 Task: open an excel sheet and write heading  Expense ManagerAdd Datesin a column and its values below  '2023-05-01, 2023-05-03, 2023-05-05, 2023-05-10, 2023-05-15, 2023-05-20, 2023-05-25 & 2023-05-31'Add Categories in next column and its values below  Food, Transportation, Utilities, Food, Housing, Entertainment, Utilities & FoodAdd Descriptionsin next column and its values below  Grocery Store, Bus Fare, Internet Bill, Restaurant, Rent, Movie Tickets, Electricity Bill & Grocery StoreAdd Amountin next column and its values below  $50, $5, $60, $30, $800, $20, $70 & $40Save page Budget Analysis Sheet
Action: Mouse moved to (93, 104)
Screenshot: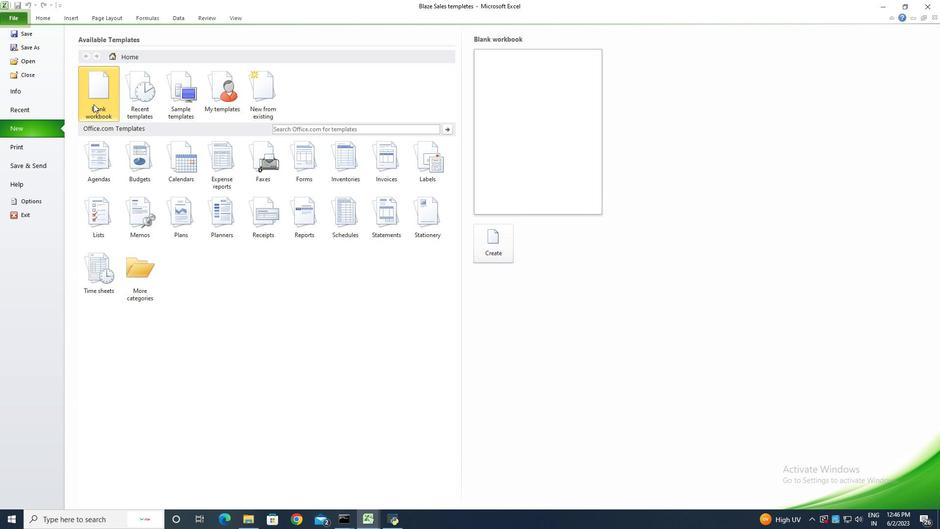 
Action: Mouse pressed left at (93, 104)
Screenshot: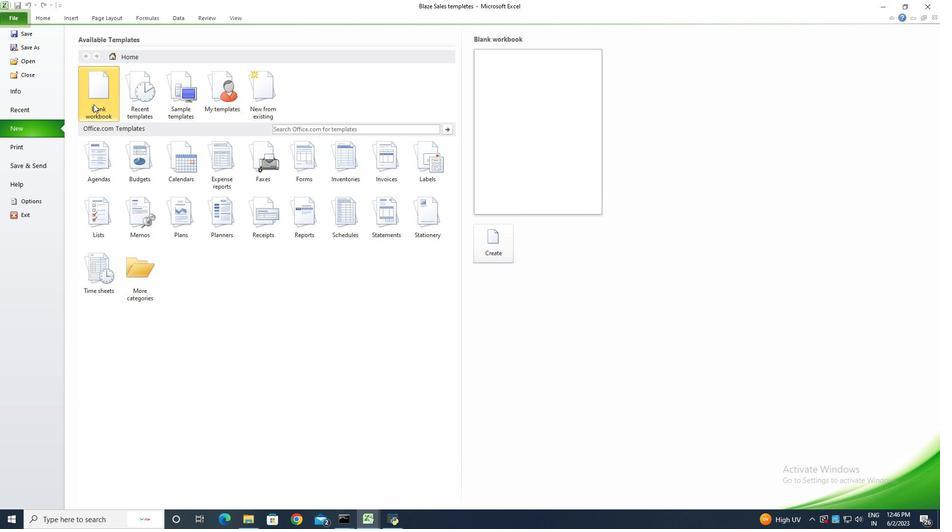 
Action: Mouse moved to (494, 250)
Screenshot: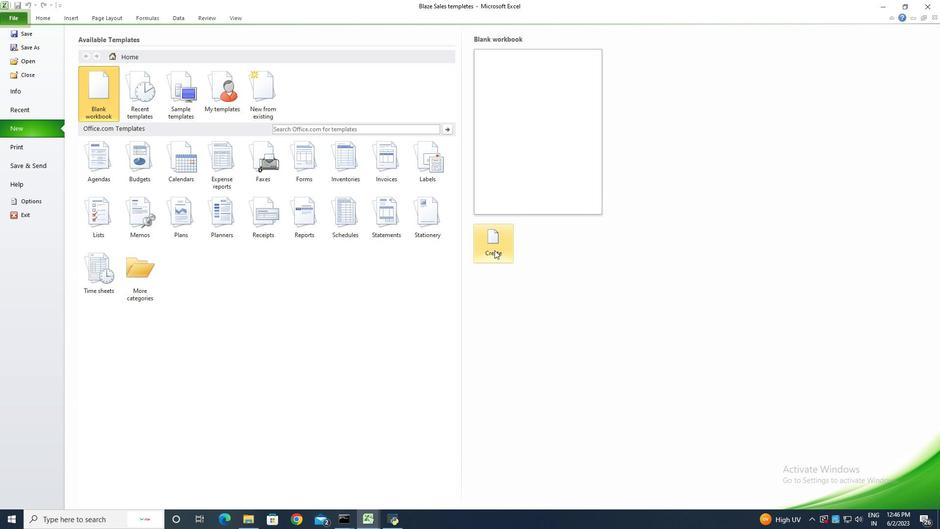 
Action: Mouse pressed left at (494, 250)
Screenshot: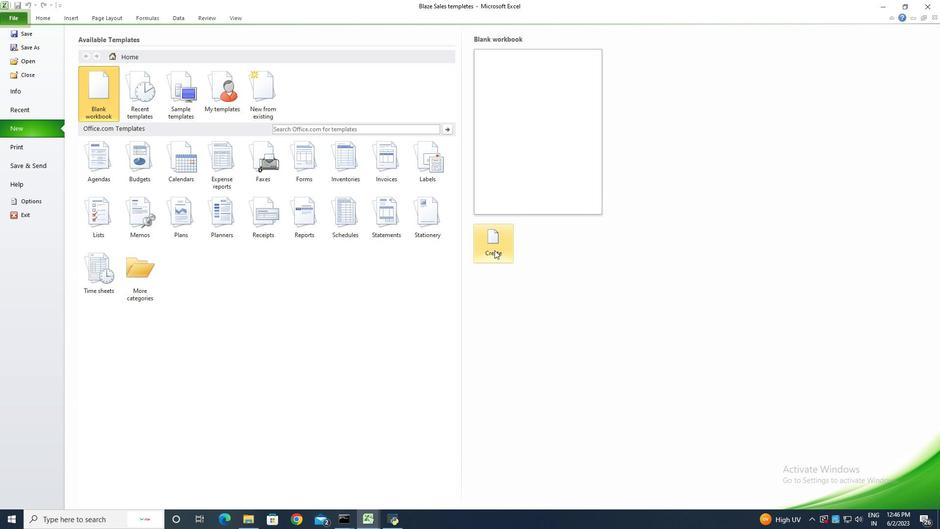 
Action: Key pressed <Key.shift><Key.shift><Key.shift><Key.shift><Key.shift><Key.shift><Key.shift><Key.shift><Key.shift><Key.shift><Key.shift><Key.shift><Key.shift><Key.shift><Key.shift><Key.shift><Key.shift><Key.shift><Key.shift><Key.shift><Key.shift><Key.shift><Key.shift><Key.shift><Key.shift>Expense<Key.space><Key.shift><Key.shift><Key.shift>Manga<Key.backspace><Key.backspace>ager<Key.enter><Key.shift>Date<Key.enter>2023-05-01<Key.enter>2023-05-03<Key.enter>2023-05-05<Key.enter>2023-05-10<Key.enter>2023-05-15<Key.enter>2023-05-20<Key.enter>2023-05-25<Key.enter>2023-05-31<Key.enter>
Screenshot: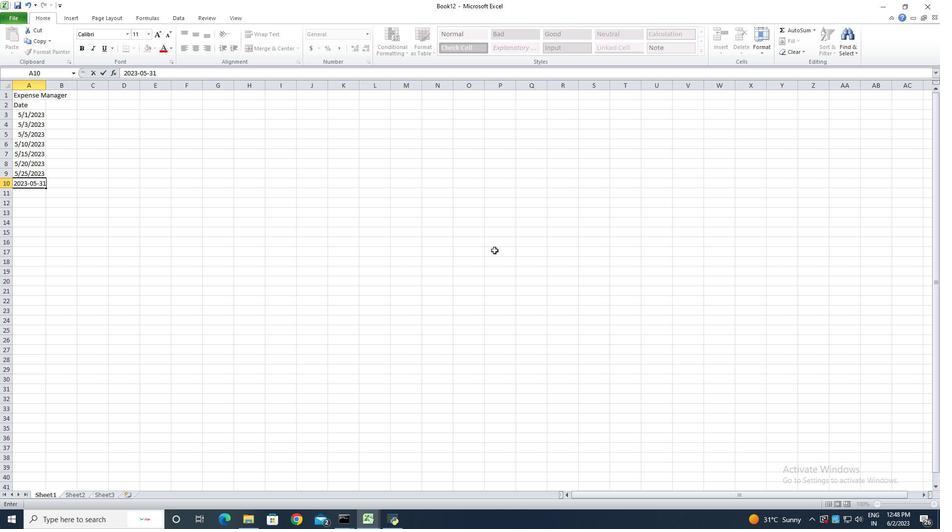 
Action: Mouse moved to (24, 115)
Screenshot: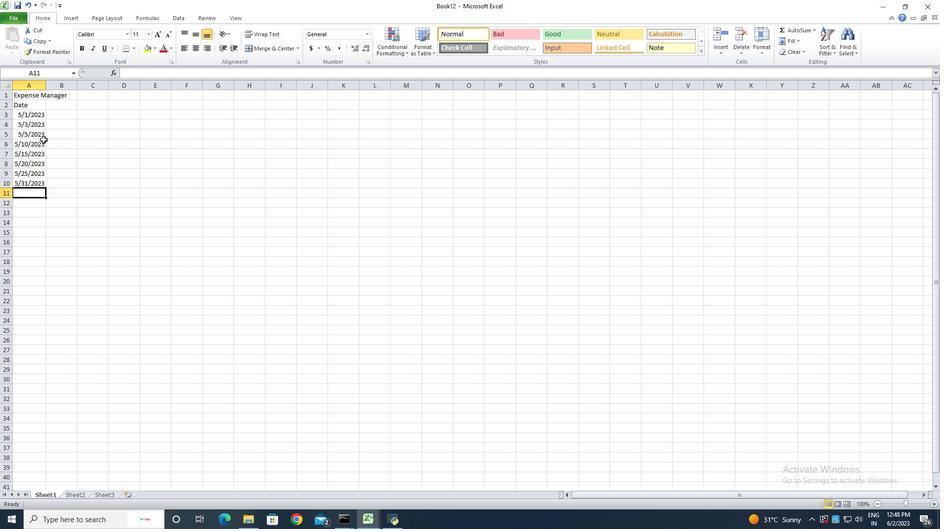 
Action: Mouse pressed left at (24, 115)
Screenshot: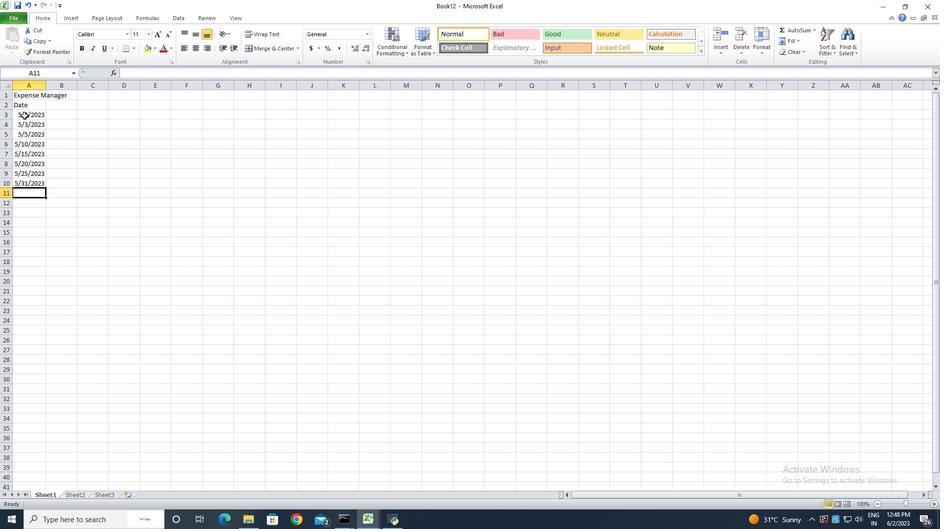 
Action: Mouse moved to (28, 115)
Screenshot: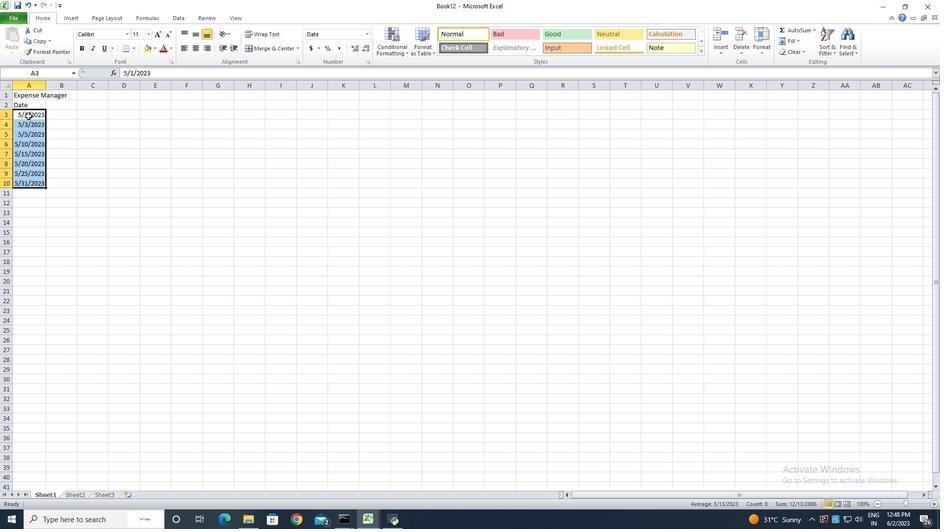 
Action: Mouse pressed right at (28, 115)
Screenshot: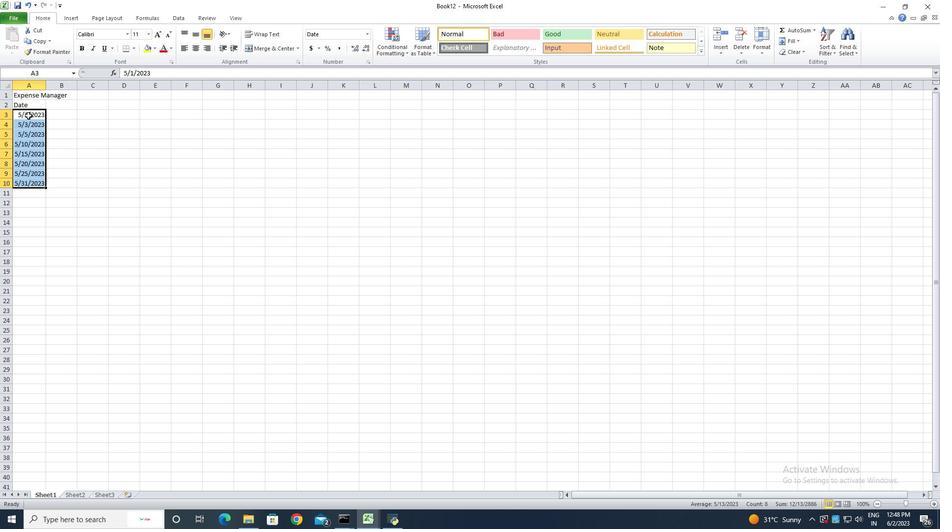 
Action: Mouse moved to (68, 249)
Screenshot: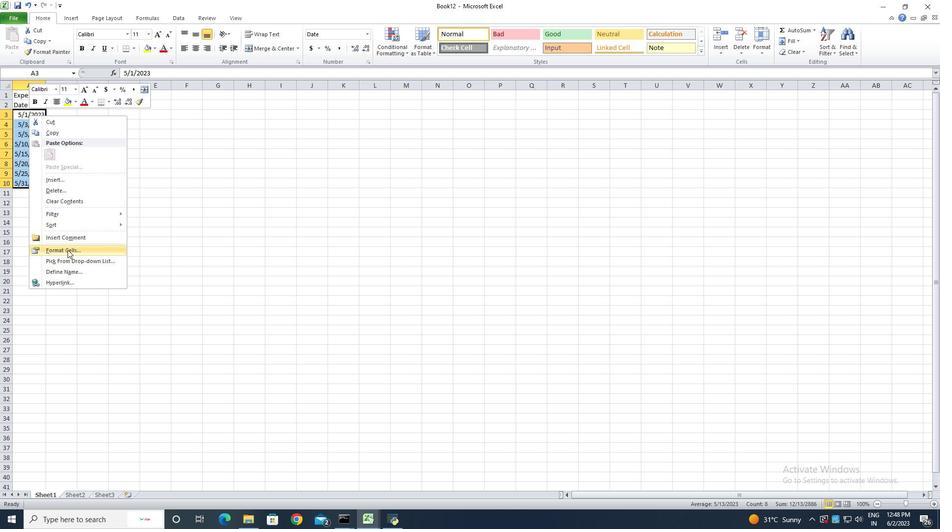 
Action: Mouse pressed left at (68, 249)
Screenshot: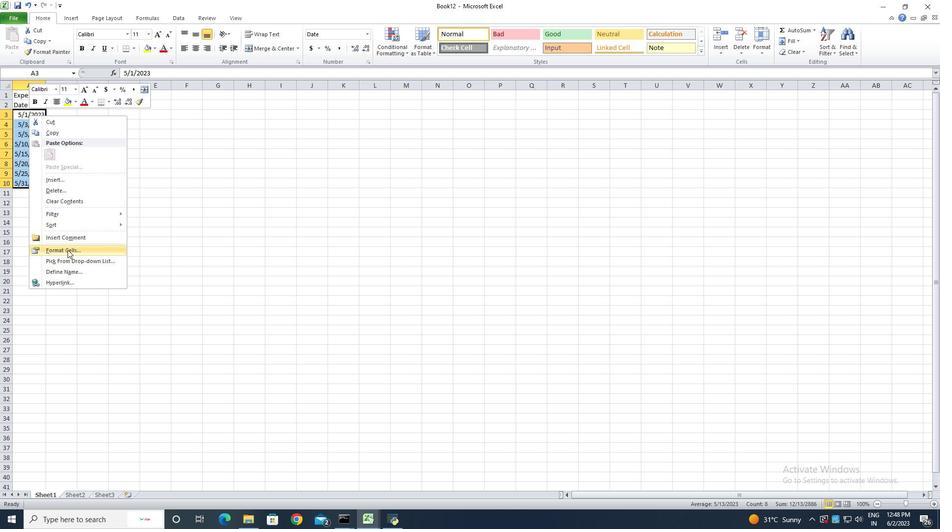 
Action: Mouse moved to (105, 134)
Screenshot: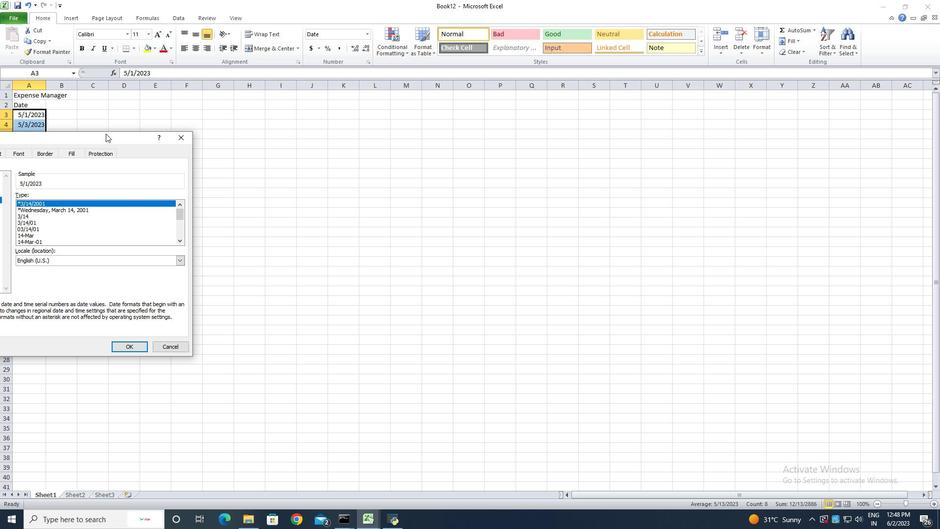 
Action: Mouse pressed left at (105, 134)
Screenshot: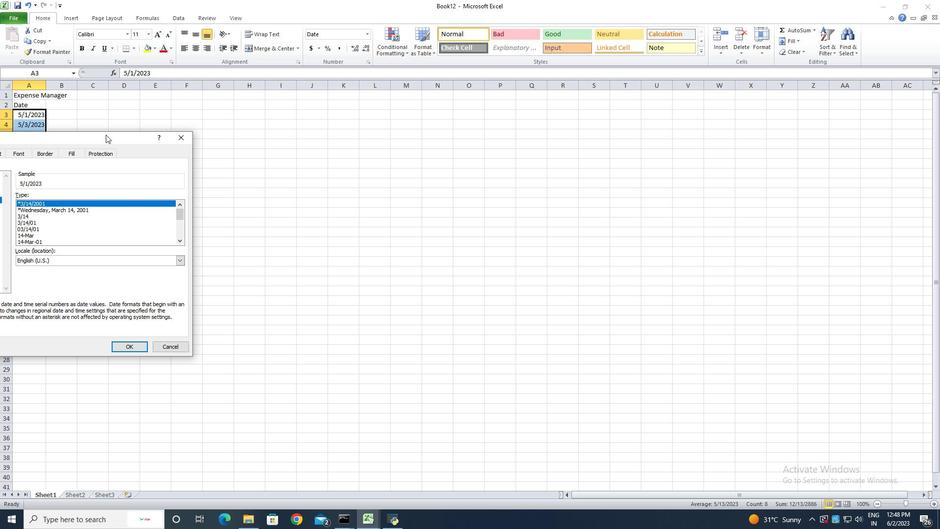 
Action: Mouse moved to (147, 244)
Screenshot: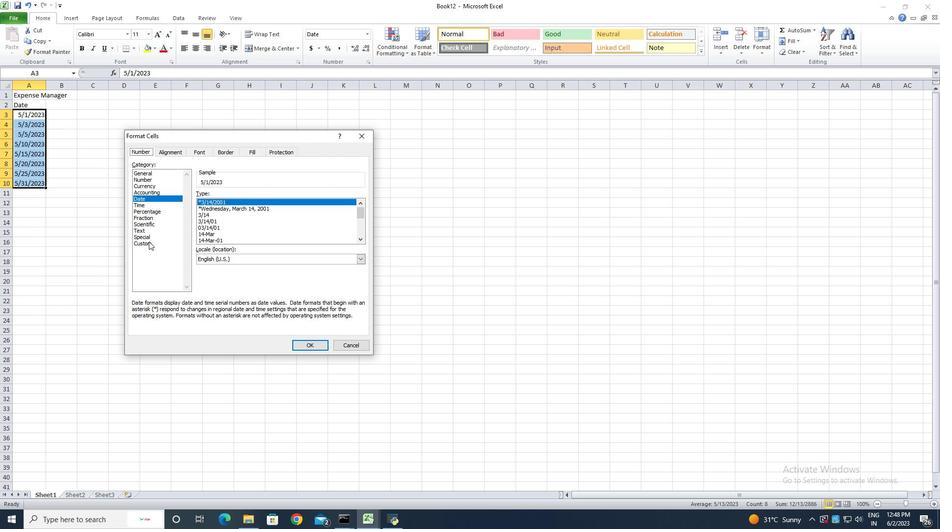 
Action: Mouse pressed left at (147, 244)
Screenshot: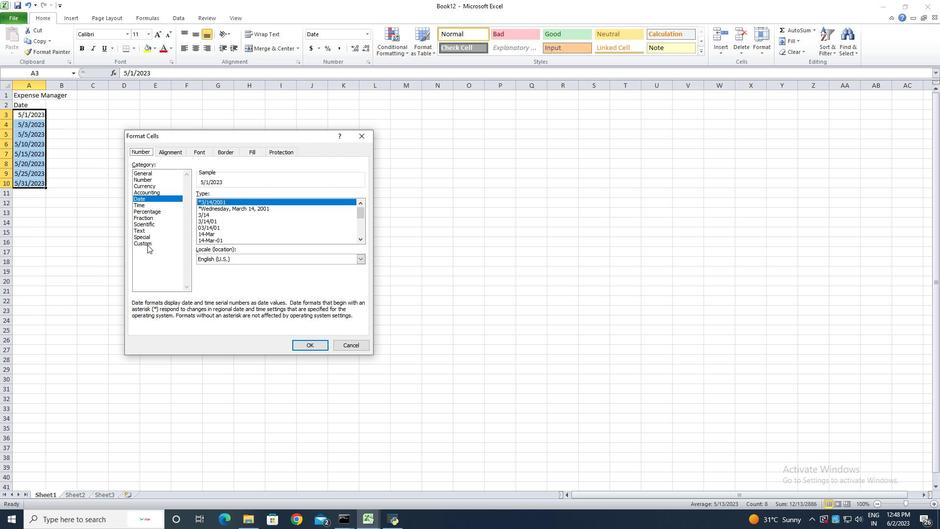 
Action: Mouse moved to (231, 203)
Screenshot: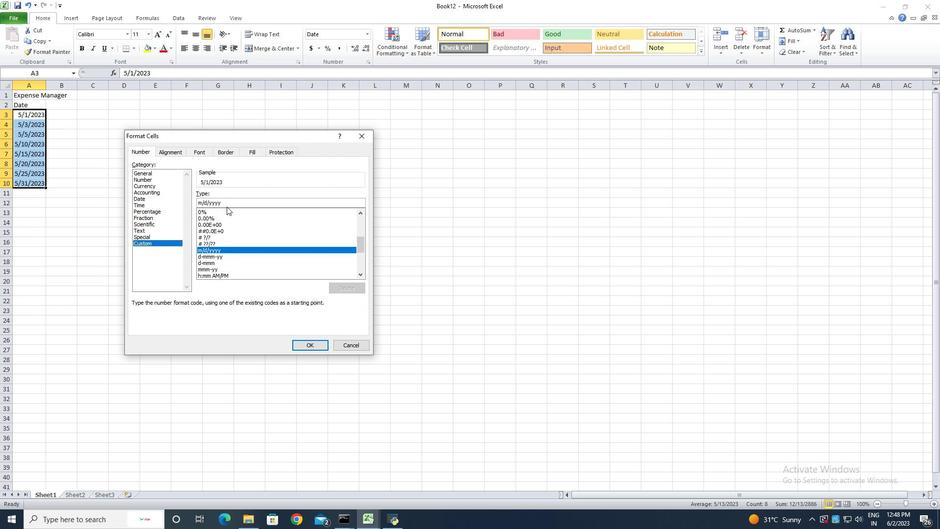 
Action: Mouse pressed left at (231, 203)
Screenshot: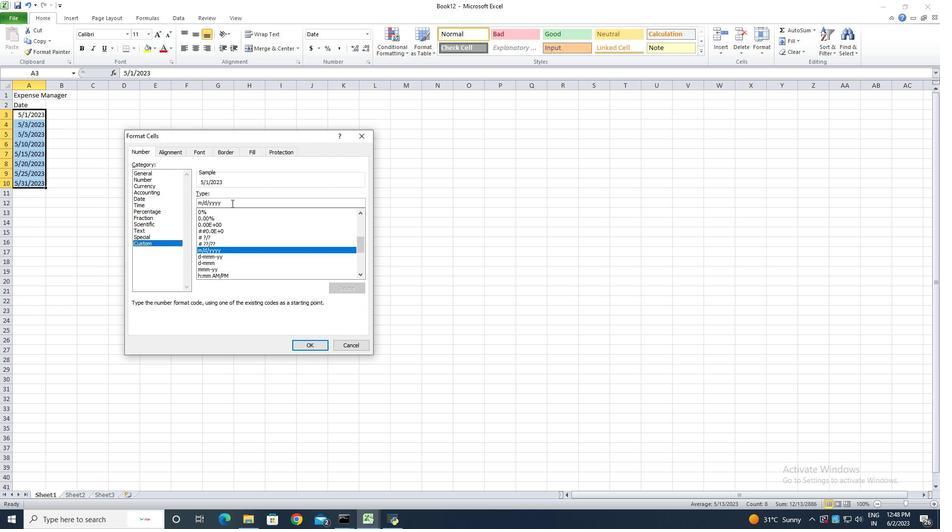 
Action: Key pressed <Key.backspace><Key.backspace><Key.backspace><Key.backspace><Key.backspace><Key.backspace><Key.backspace><Key.backspace><Key.backspace><Key.backspace><Key.backspace><Key.backspace><Key.backspace><Key.backspace><Key.backspace><Key.backspace>yyyy-mm-dd
Screenshot: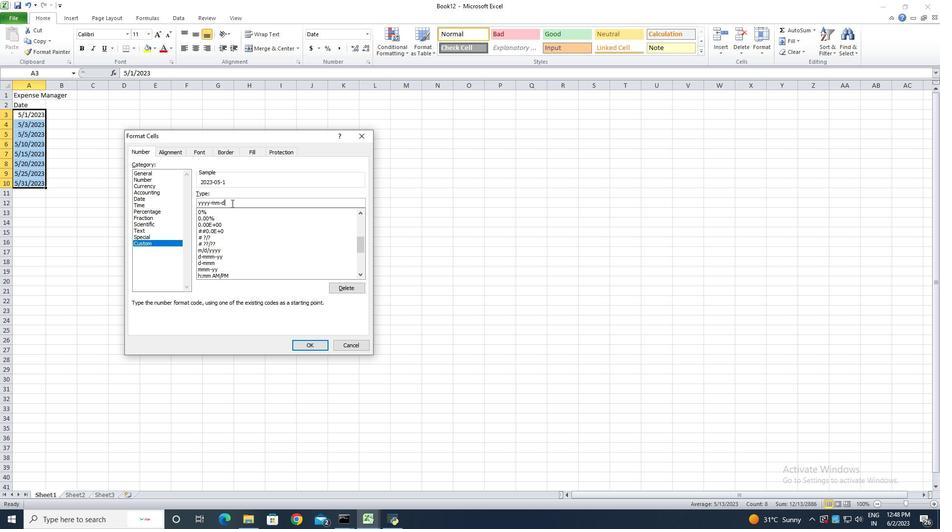 
Action: Mouse moved to (301, 341)
Screenshot: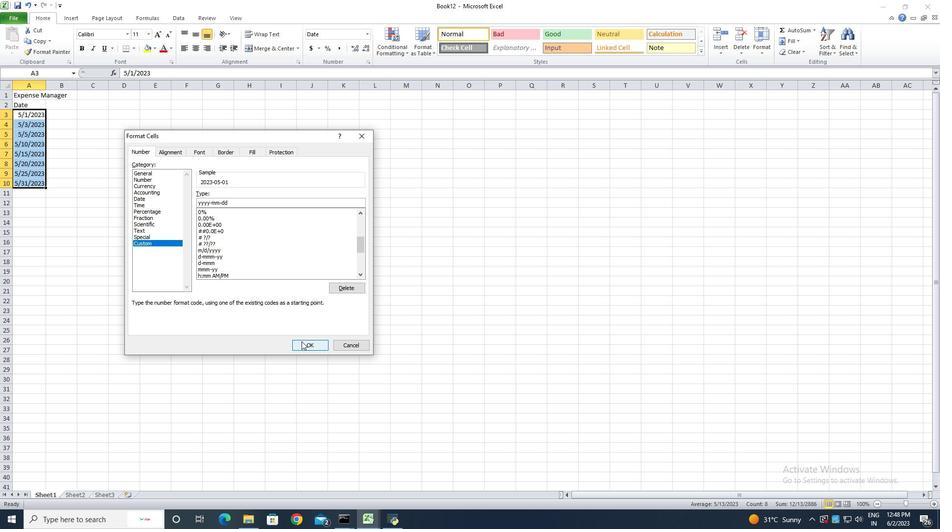 
Action: Mouse pressed left at (301, 341)
Screenshot: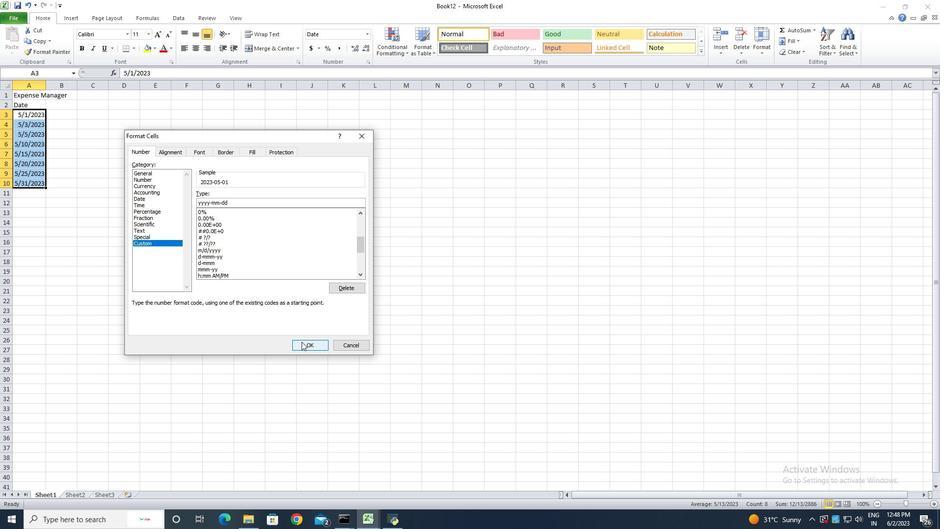 
Action: Mouse moved to (48, 88)
Screenshot: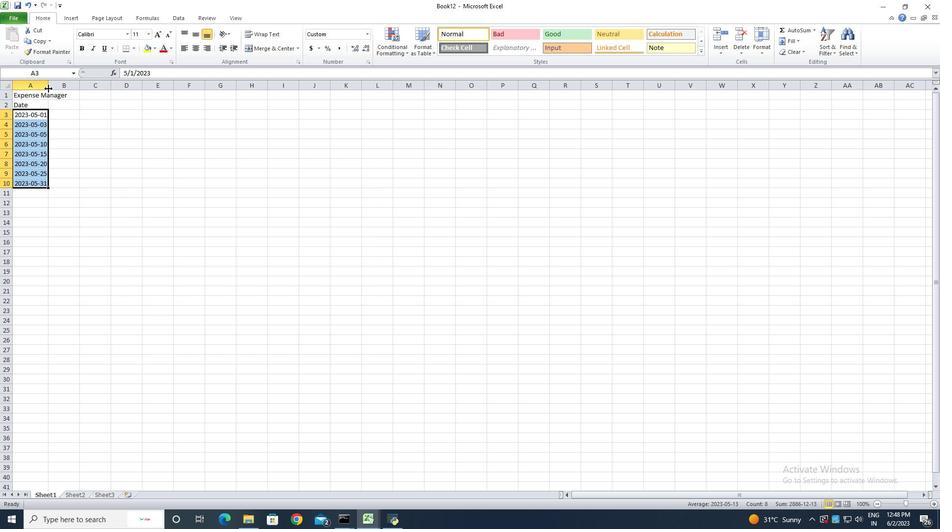 
Action: Mouse pressed left at (48, 88)
Screenshot: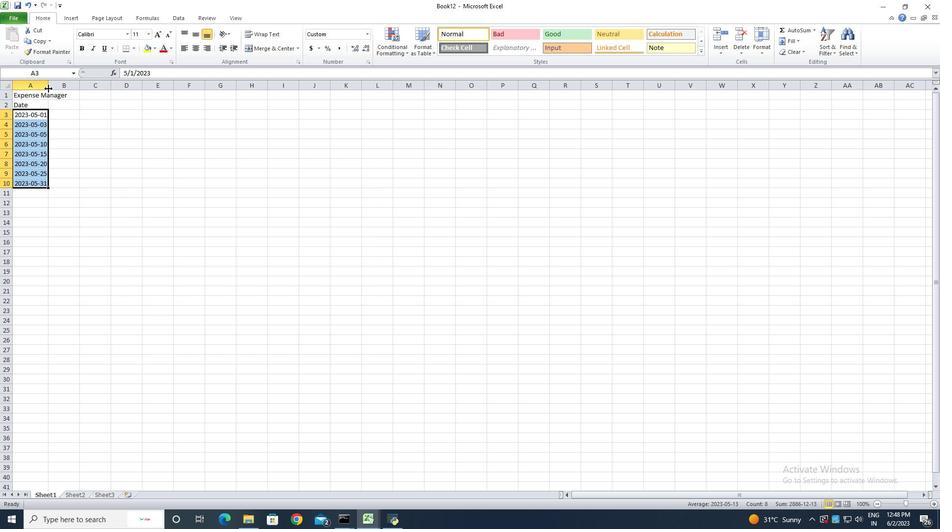 
Action: Mouse pressed left at (48, 88)
Screenshot: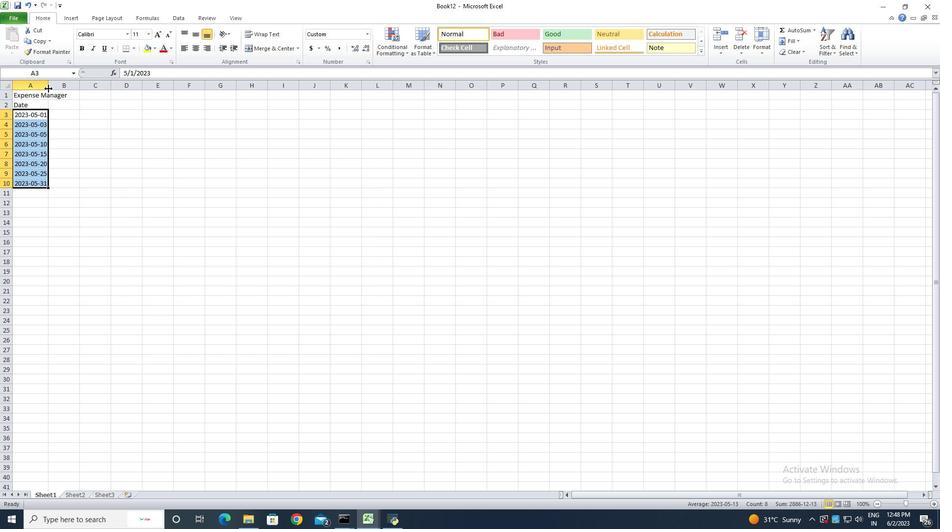 
Action: Key pressed ctrl+Z
Screenshot: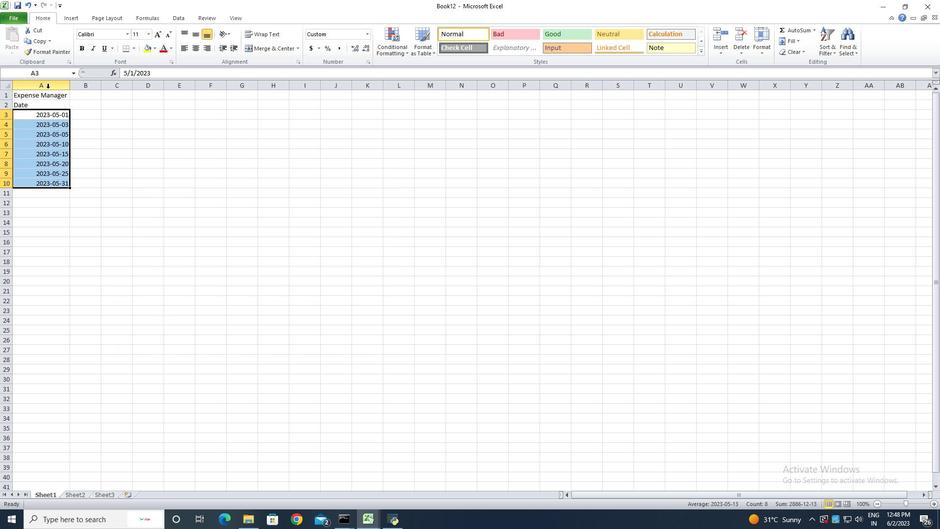 
Action: Mouse moved to (87, 194)
Screenshot: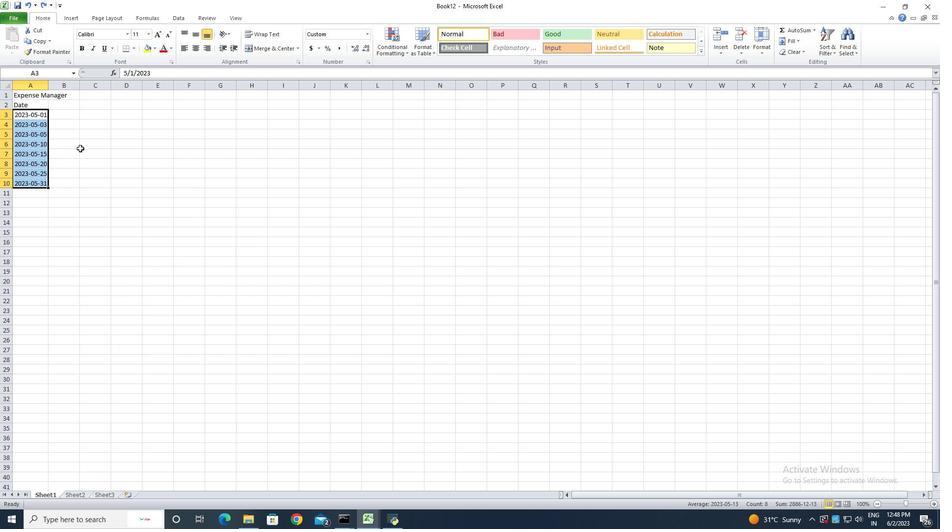 
Action: Mouse pressed left at (87, 194)
Screenshot: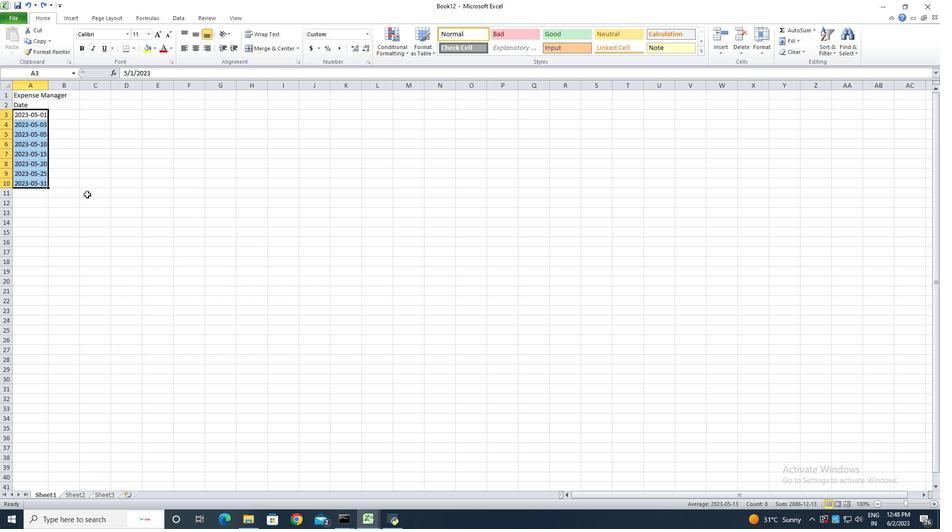 
Action: Mouse moved to (49, 84)
Screenshot: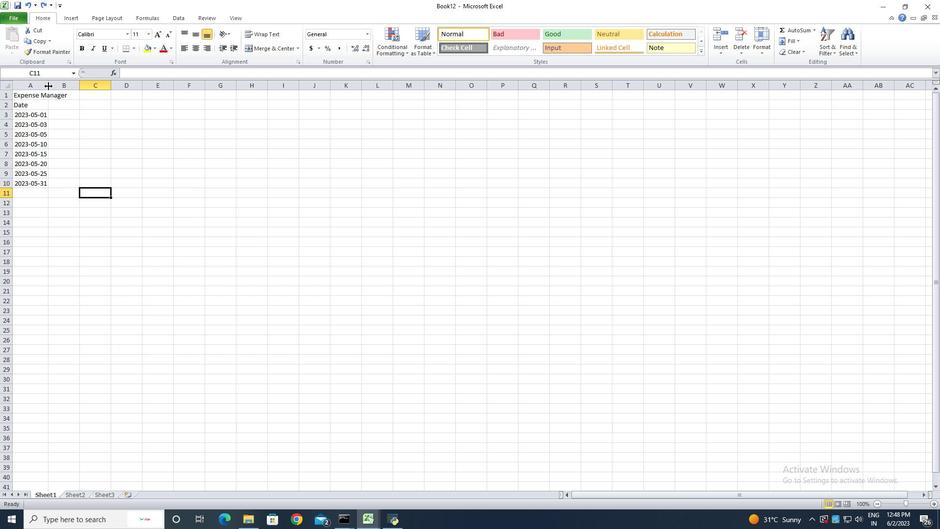 
Action: Mouse pressed left at (49, 84)
Screenshot: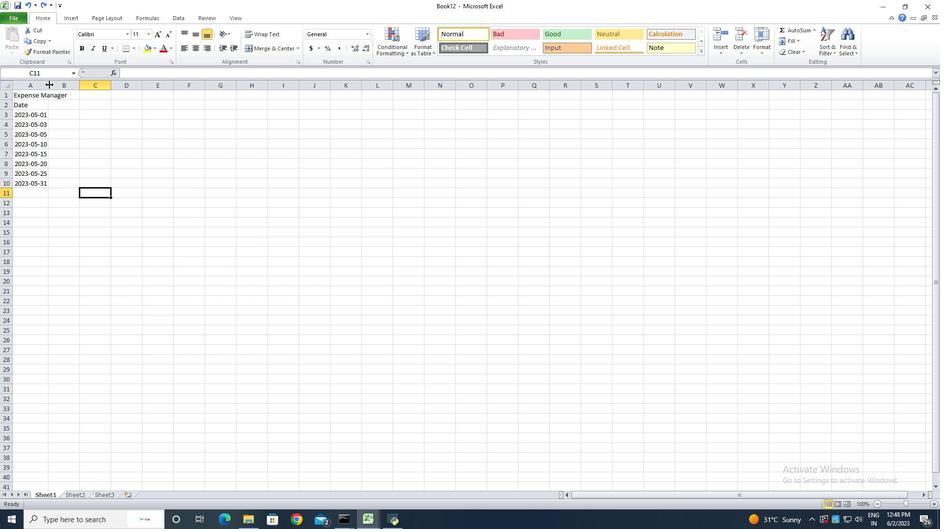
Action: Mouse pressed left at (49, 84)
Screenshot: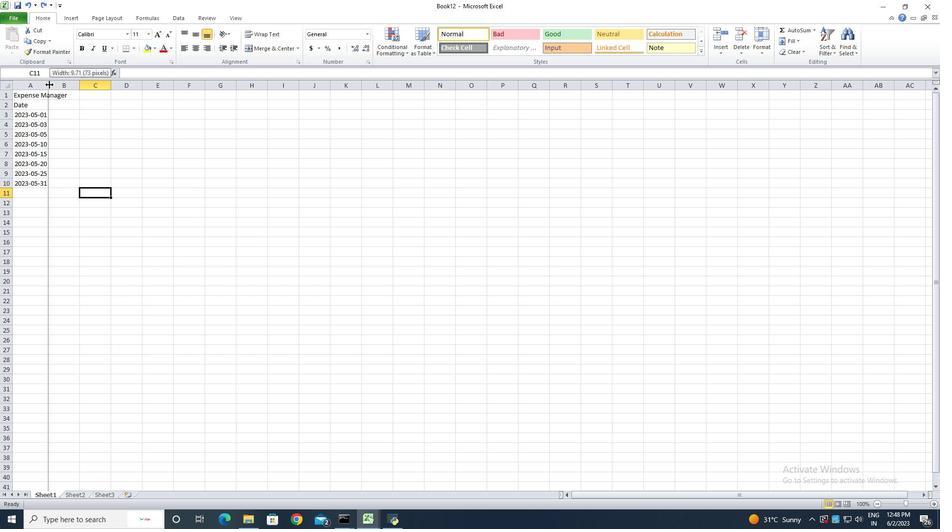 
Action: Mouse moved to (87, 105)
Screenshot: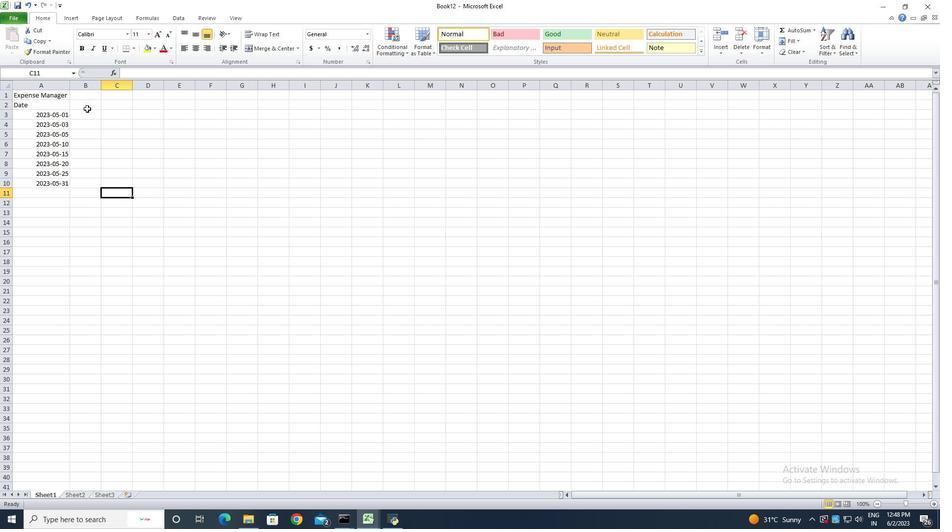 
Action: Mouse pressed left at (87, 105)
Screenshot: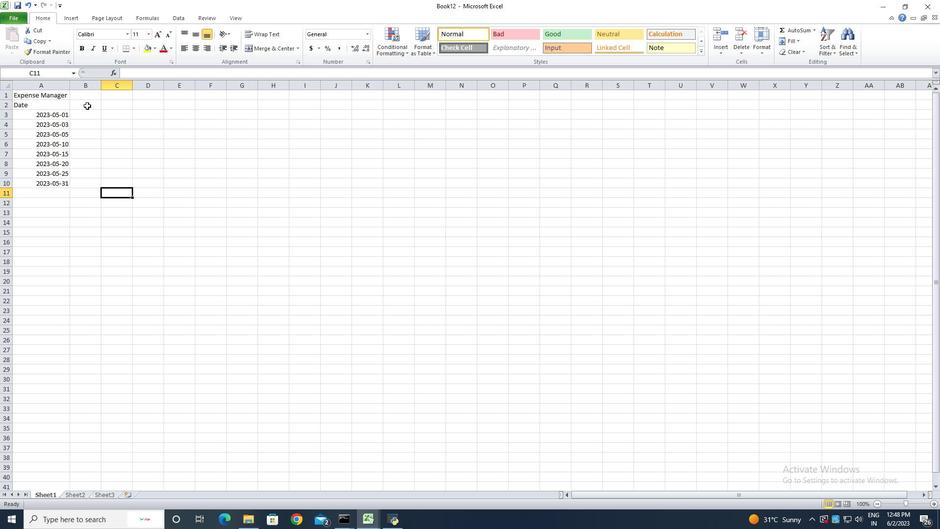 
Action: Key pressed <Key.shift>Categorir<Key.backspace>es<Key.enter><Key.shift>Food<Key.enter><Key.shift>Transportation<Key.enter><Key.shift>Utit<Key.backspace>lities<Key.enter><Key.shift>Food<Key.enter><Key.shift><Key.shift><Key.shift><Key.shift><Key.shift><Key.shift>Housing<Key.enter><Key.shift>Entertainment<Key.enter><Key.shift><Key.shift><Key.shift><Key.shift><Key.shift><Key.shift><Key.shift><Key.shift><Key.shift><Key.shift>Utilities<Key.enter><Key.shift><Key.shift><Key.shift><Key.shift><Key.shift><Key.shift><Key.shift><Key.shift><Key.shift><Key.shift><Key.shift><Key.shift>Food<Key.enter>
Screenshot: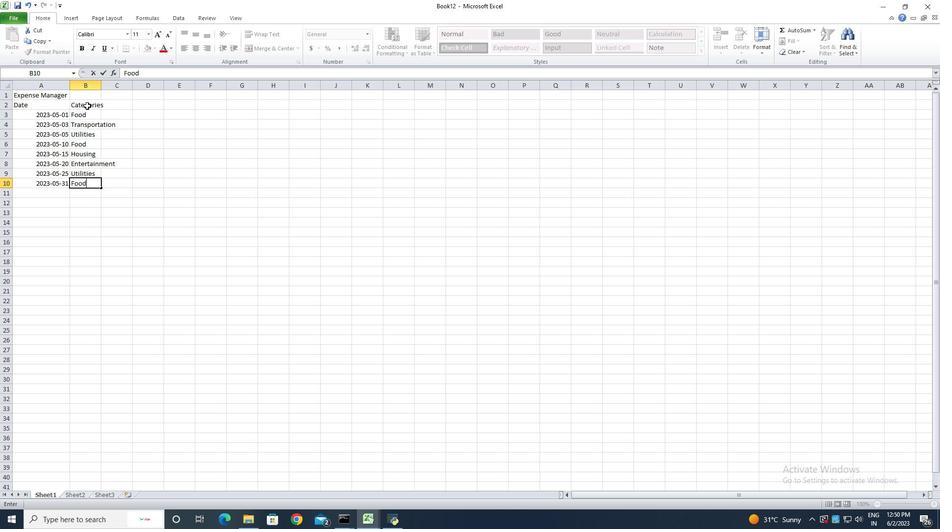 
Action: Mouse moved to (100, 88)
Screenshot: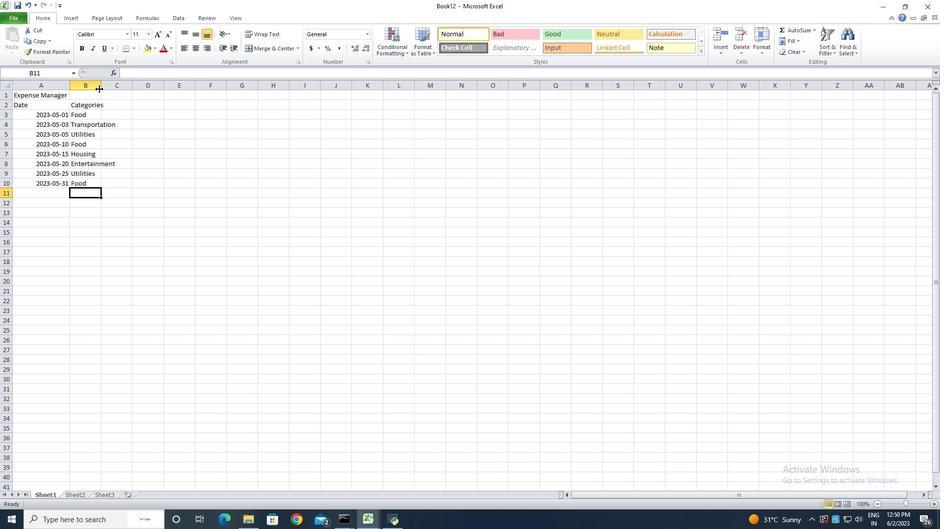 
Action: Mouse pressed left at (100, 88)
Screenshot: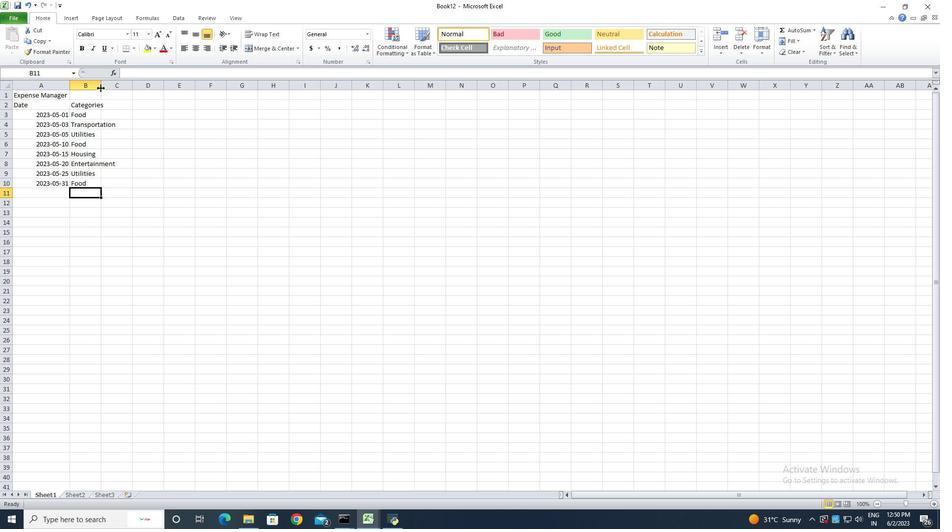 
Action: Mouse pressed left at (100, 88)
Screenshot: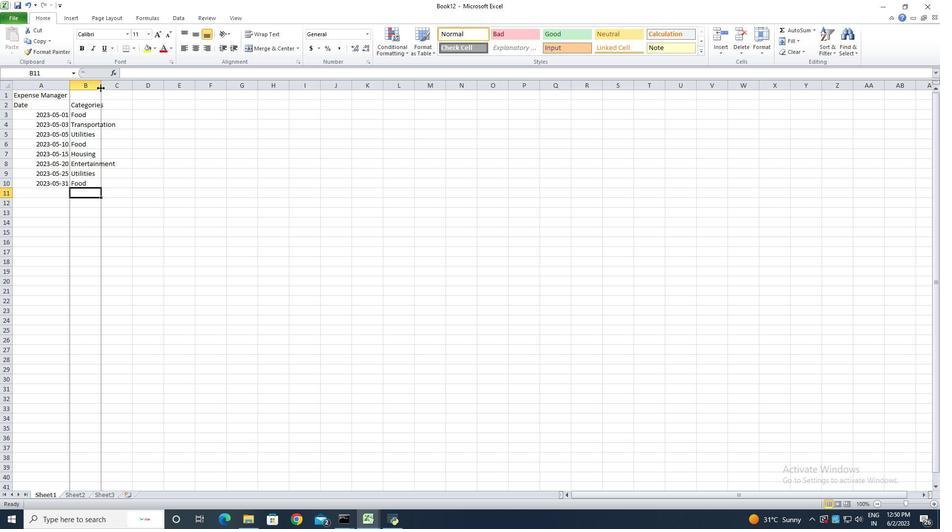 
Action: Mouse moved to (129, 105)
Screenshot: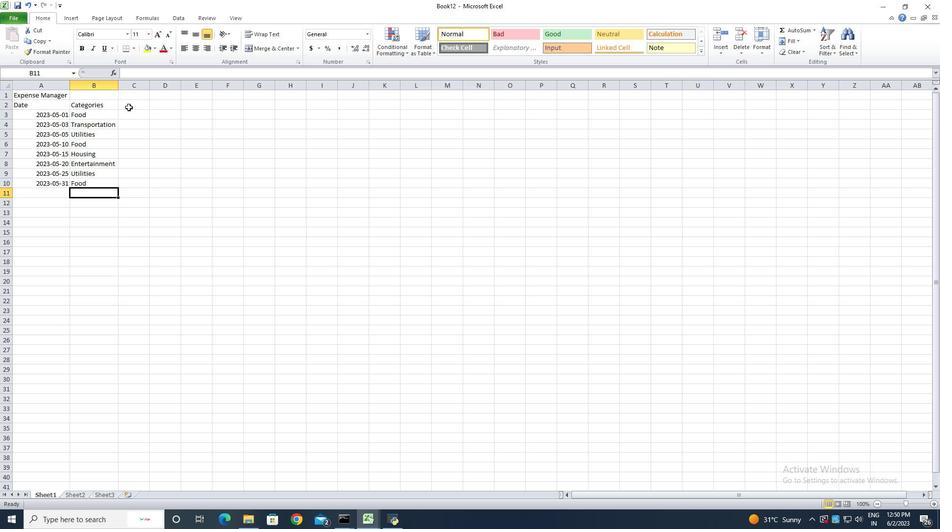 
Action: Mouse pressed left at (129, 105)
Screenshot: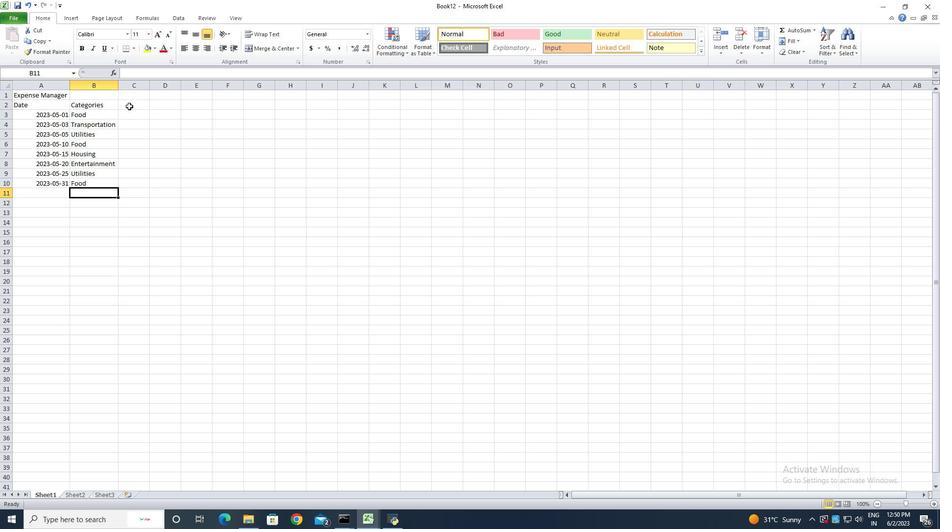 
Action: Key pressed <Key.shift><Key.shift><Key.shift><Key.shift><Key.shift><Key.shift><Key.shift><Key.shift>Description
Screenshot: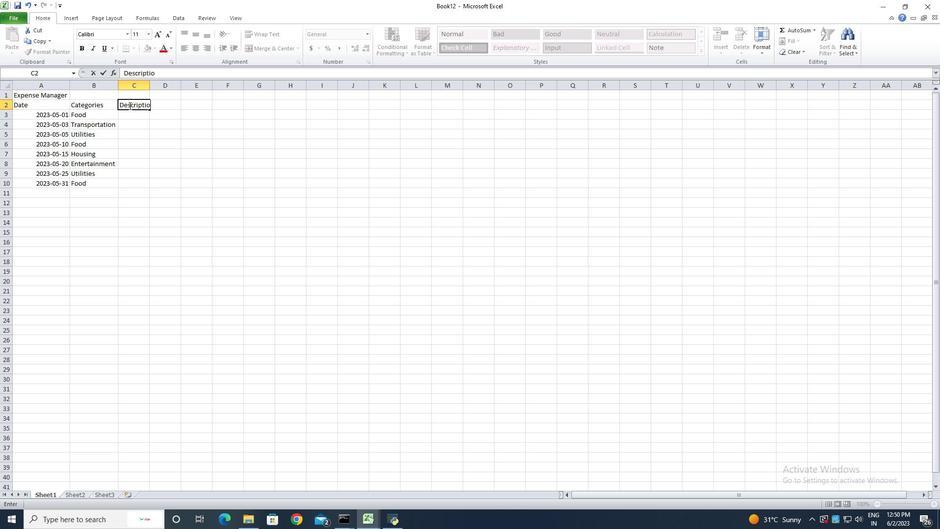 
Action: Mouse moved to (149, 87)
Screenshot: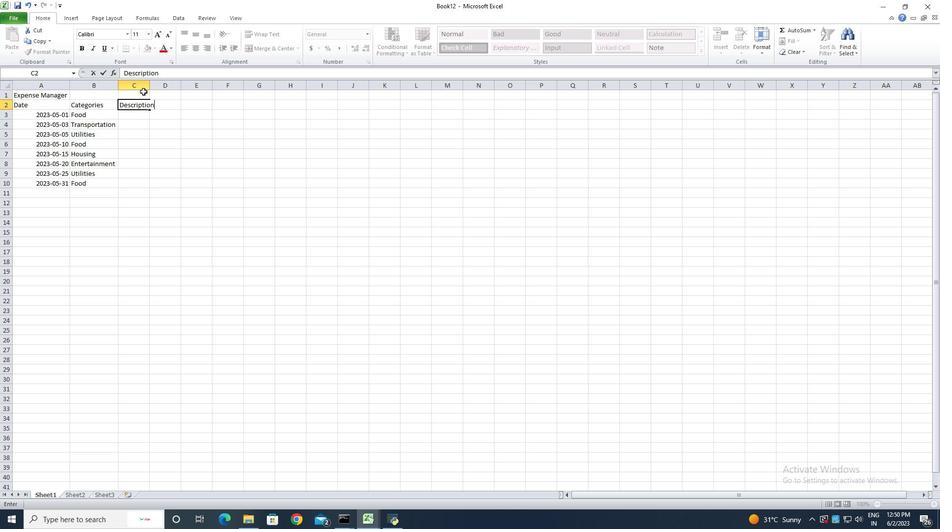 
Action: Key pressed a<Key.backspace>s<Key.enter><Key.shift><Key.shift><Key.shift><Key.shift><Key.shift><Key.shift><Key.shift><Key.shift><Key.shift><Key.shift><Key.shift><Key.shift><Key.shift>Grocery<Key.space><Key.shift>Store<Key.enter><Key.shift>Bus<Key.space><Key.shift><Key.shift><Key.shift>Fare<Key.enter><Key.shift><Key.shift>Internet<Key.space><Key.shift>Bill<Key.enter><Key.shift><Key.shift><Key.shift><Key.shift><Key.shift><Key.shift>Restaurrent<Key.backspace><Key.backspace><Key.backspace><Key.backspace>ant<Key.space><Key.backspace><Key.enter><Key.shift>Rent<Key.enter><Key.shift><Key.shift><Key.shift>Movie<Key.space><Key.shift>Tidc<Key.backspace><Key.backspace>ckets<Key.enter><Key.shift>Electricity<Key.space><Key.shift>Bill<Key.enter><Key.shift><Key.shift><Key.shift><Key.shift><Key.shift><Key.shift><Key.shift><Key.shift><Key.shift><Key.shift><Key.shift><Key.shift>Grocery<Key.space><Key.shift>Store<Key.enter>
Screenshot: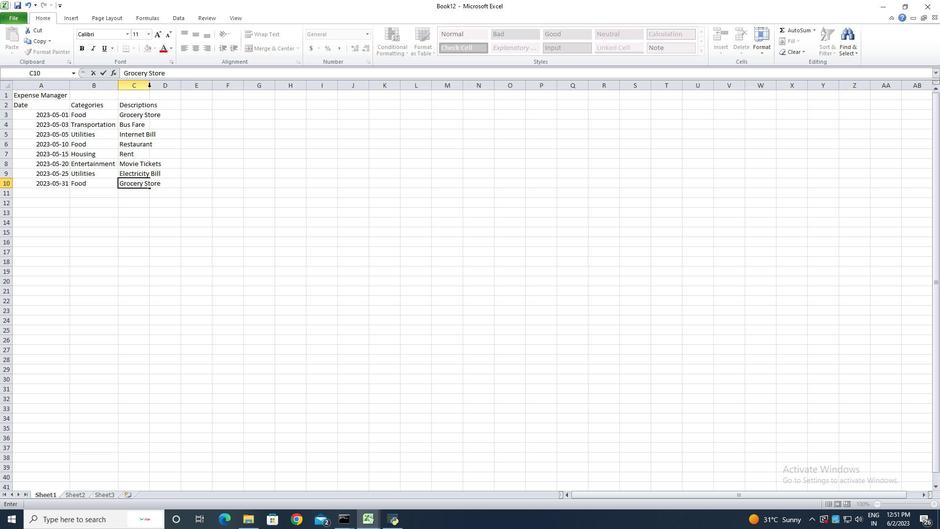 
Action: Mouse moved to (150, 87)
Screenshot: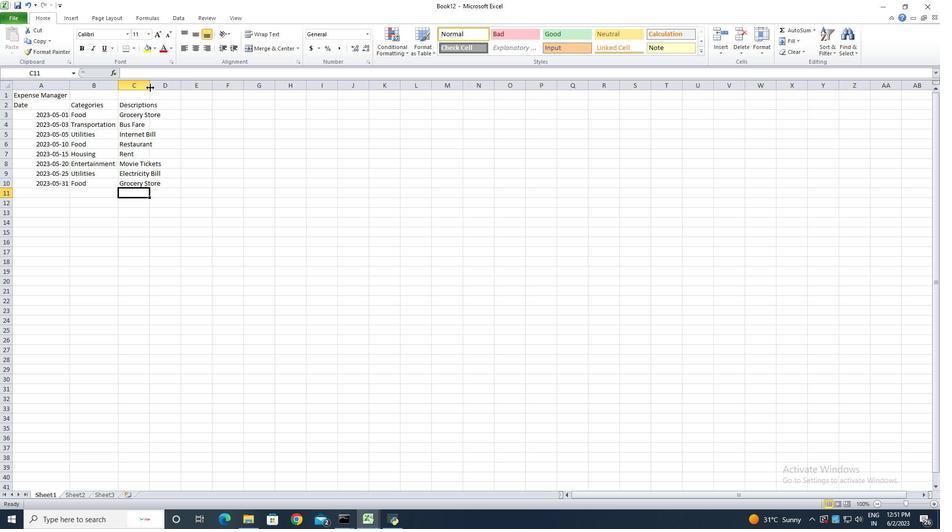 
Action: Mouse pressed left at (150, 87)
Screenshot: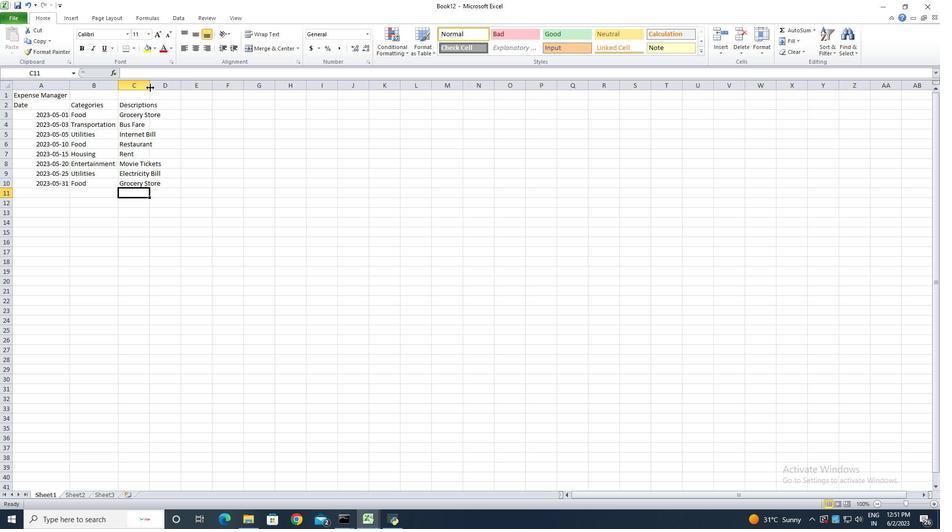 
Action: Mouse pressed left at (150, 87)
Screenshot: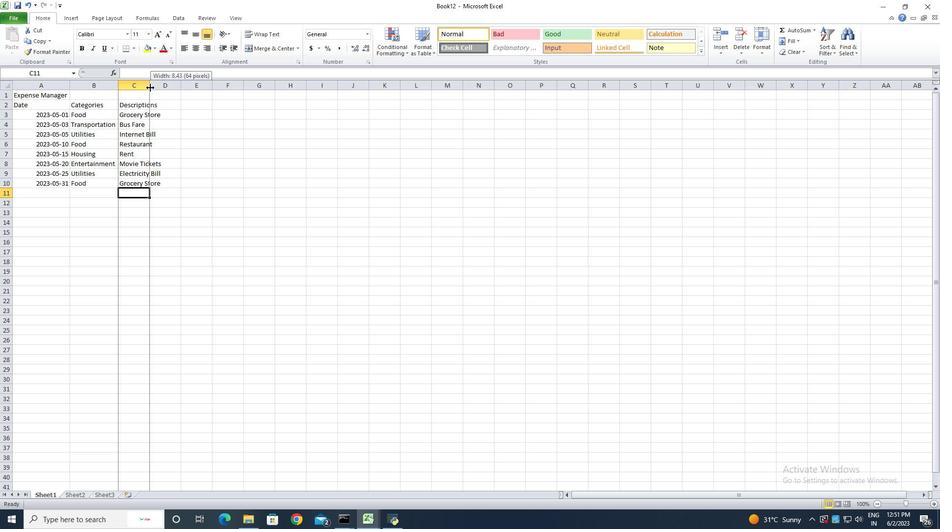 
Action: Mouse moved to (172, 104)
Screenshot: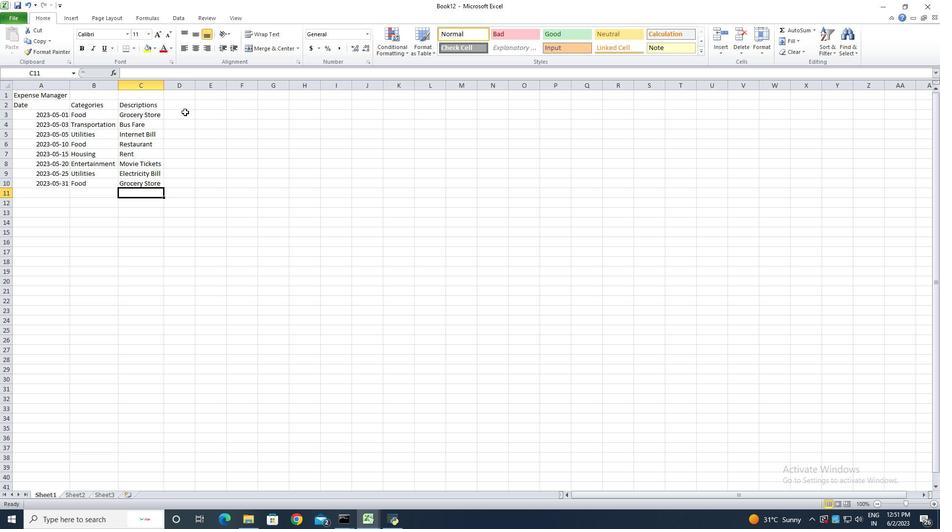 
Action: Mouse pressed left at (172, 104)
Screenshot: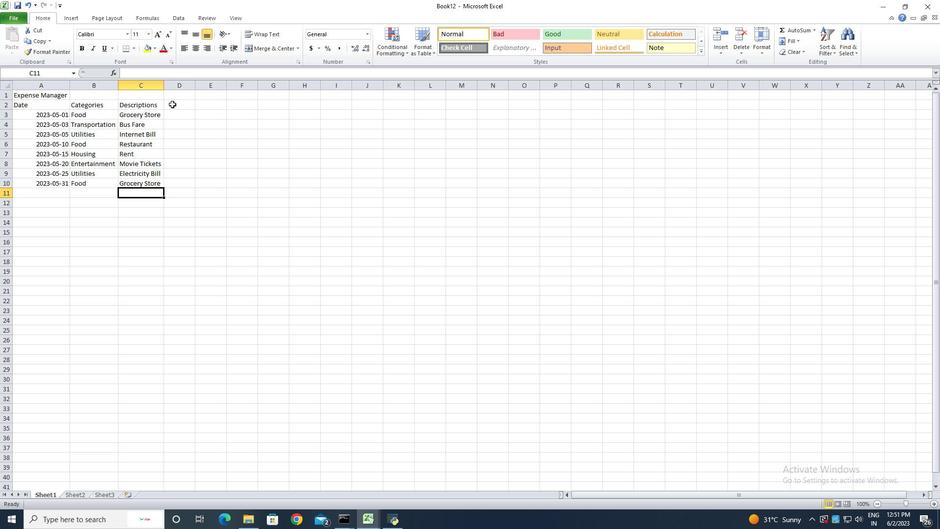 
Action: Key pressed <Key.shift>AA<Key.backspace>mount<Key.enter><Key.shift><Key.shift><Key.shift><Key.shift><Key.shift><Key.shift><Key.shift><Key.shift><Key.shift><Key.shift><Key.shift>%<Key.backspace><Key.shift>$50<Key.enter><Key.shift><Key.shift><Key.shift><Key.shift><Key.shift><Key.shift><Key.shift><Key.shift>$5<Key.enter><Key.shift><Key.shift><Key.shift><Key.shift><Key.shift>$60<Key.enter><Key.shift><Key.shift><Key.shift><Key.shift><Key.shift><Key.shift><Key.shift><Key.shift><Key.shift><Key.shift><Key.shift><Key.shift><Key.shift><Key.shift><Key.shift><Key.shift><Key.shift><Key.shift><Key.shift><Key.shift><Key.shift><Key.shift><Key.shift><Key.shift>$30<Key.enter><Key.shift><Key.shift><Key.shift><Key.shift><Key.shift><Key.shift><Key.shift><Key.shift><Key.shift><Key.shift><Key.shift><Key.shift><Key.shift><Key.shift><Key.shift><Key.shift><Key.shift><Key.shift>800<Key.enter><Key.shift><Key.shift><Key.shift><Key.shift><Key.shift><Key.shift><Key.shift><Key.shift><Key.shift><Key.shift><Key.shift><Key.shift><Key.shift><Key.shift><Key.shift><Key.shift><Key.shift><Key.shift><Key.shift><Key.shift><Key.shift><Key.shift><Key.shift><Key.shift><Key.shift><Key.shift><Key.shift><Key.shift>$20<Key.enter><Key.shift><Key.shift><Key.shift><Key.shift><Key.shift><Key.shift><Key.shift><Key.shift><Key.shift><Key.shift><Key.shift>$70<Key.enter><Key.shift><Key.shift><Key.shift><Key.shift><Key.shift><Key.shift><Key.shift><Key.shift><Key.shift><Key.shift><Key.shift><Key.shift><Key.shift><Key.shift><Key.shift><Key.shift><Key.shift><Key.shift><Key.shift><Key.shift>$40
Screenshot: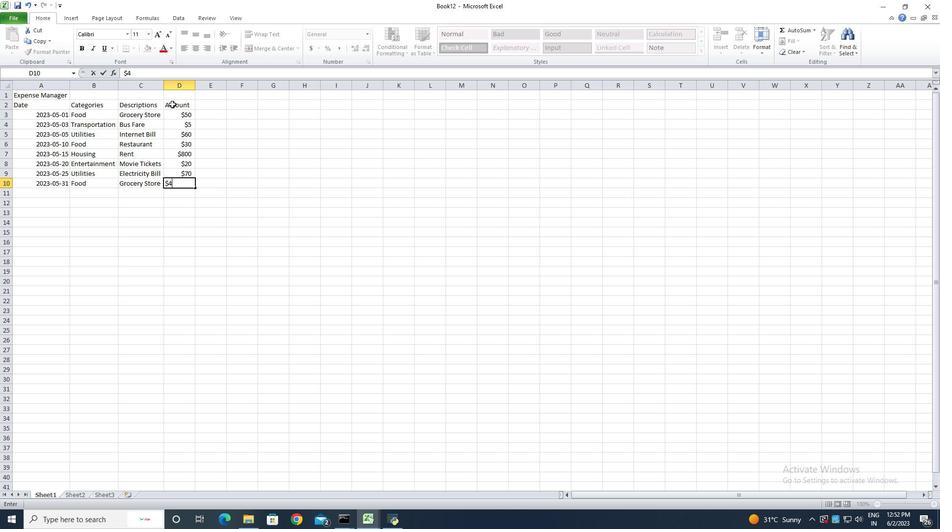 
Action: Mouse moved to (189, 114)
Screenshot: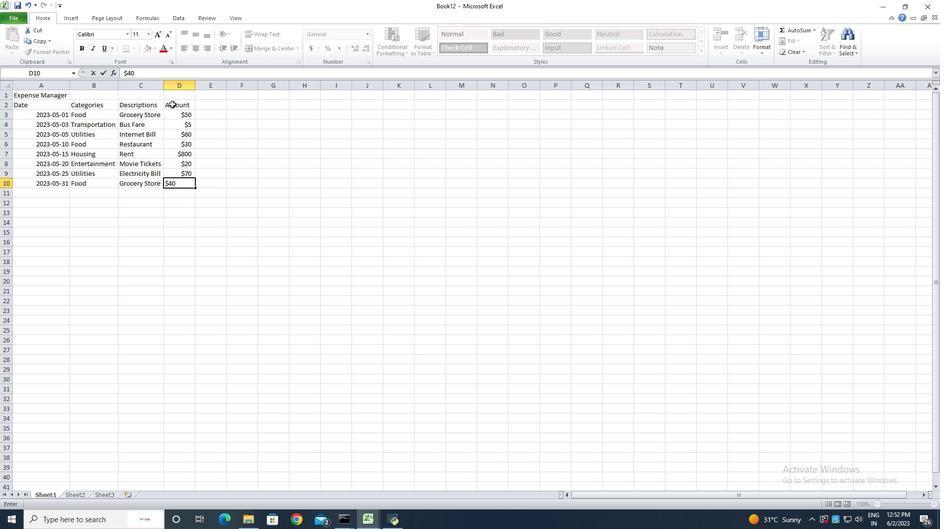 
Action: Key pressed <Key.enter>
Screenshot: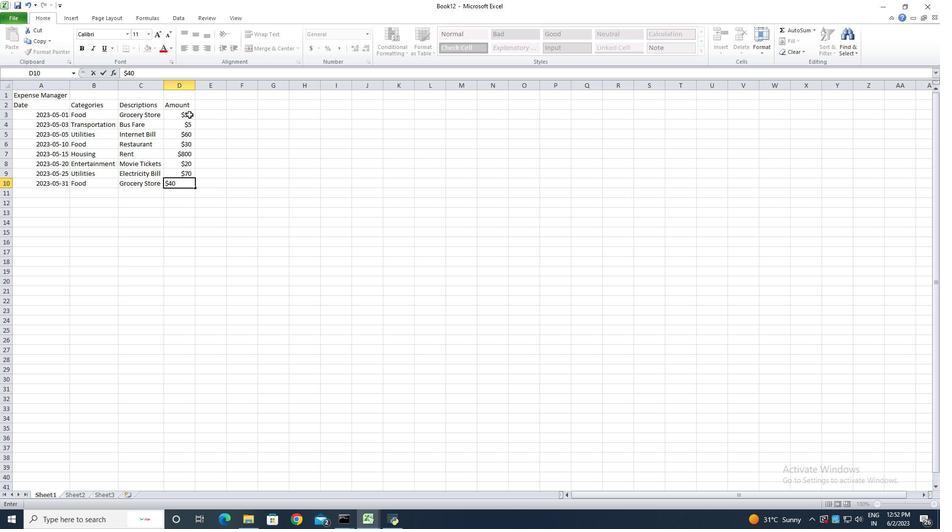 
Action: Mouse moved to (194, 89)
Screenshot: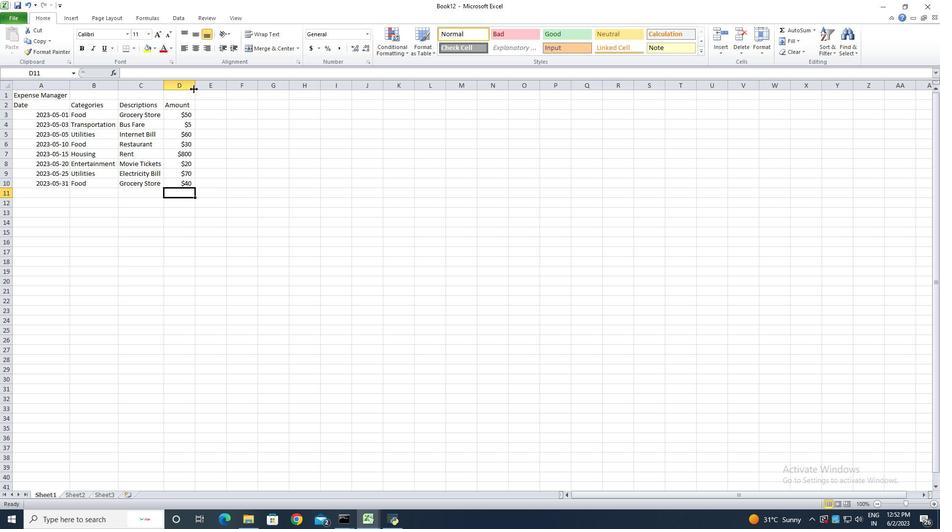 
Action: Mouse pressed left at (194, 89)
Screenshot: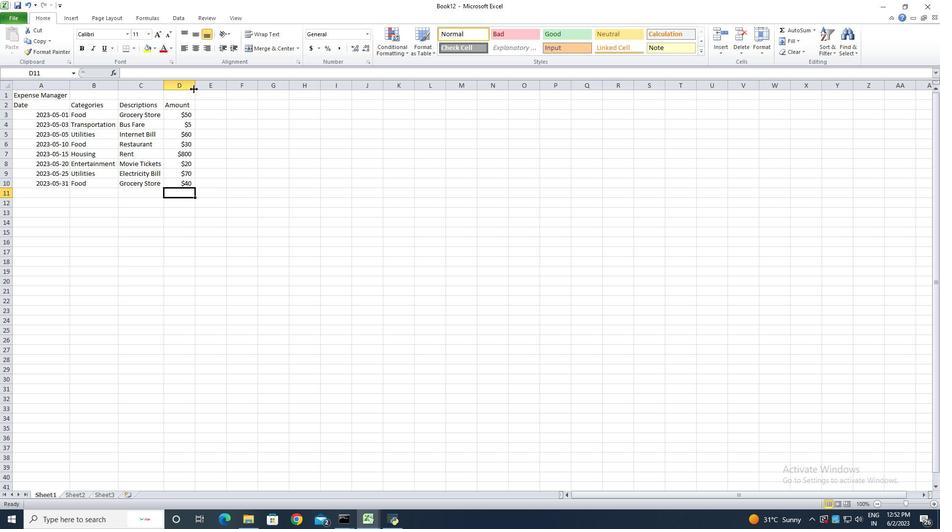
Action: Mouse moved to (194, 89)
Screenshot: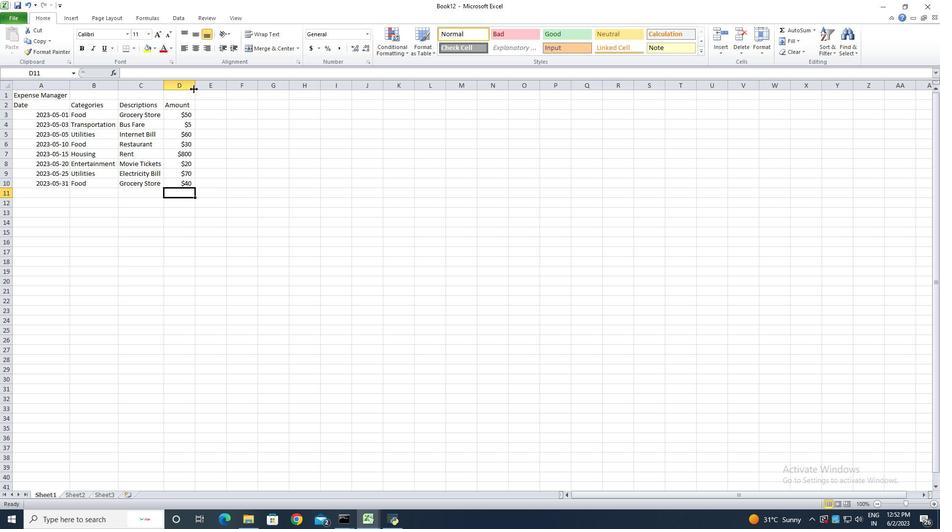 
Action: Mouse pressed left at (194, 89)
Screenshot: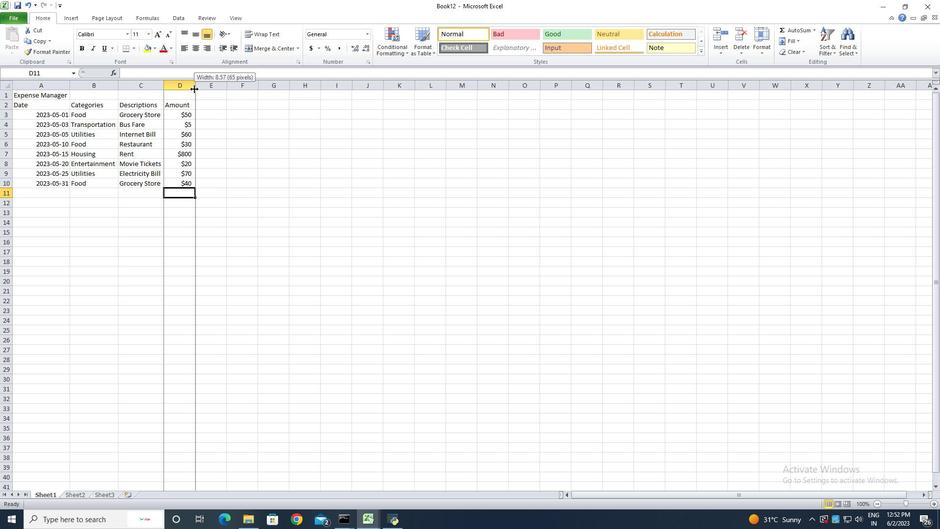 
Action: Mouse moved to (50, 96)
Screenshot: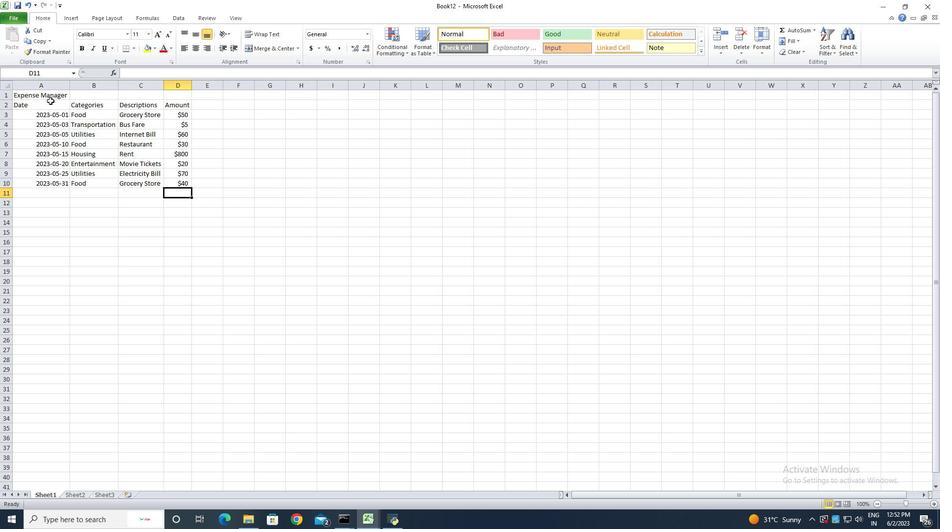 
Action: Mouse pressed left at (50, 96)
Screenshot: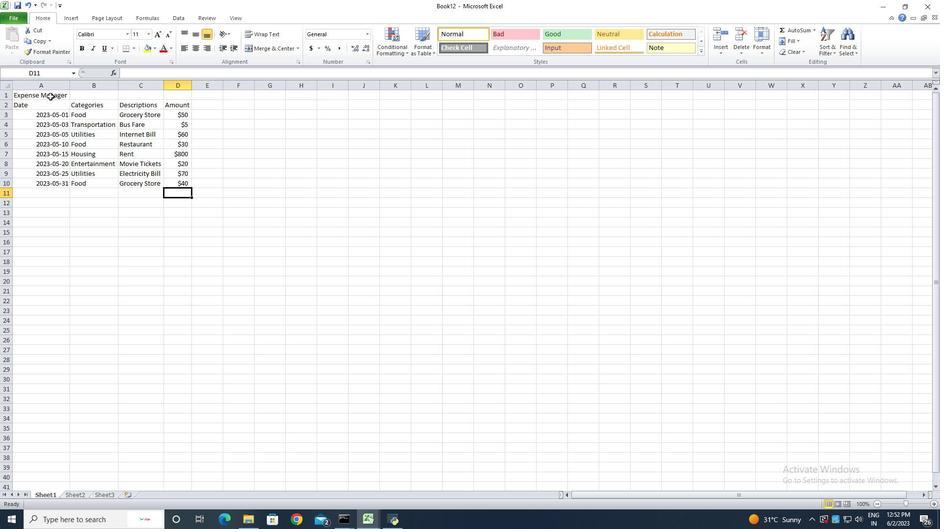 
Action: Mouse moved to (263, 48)
Screenshot: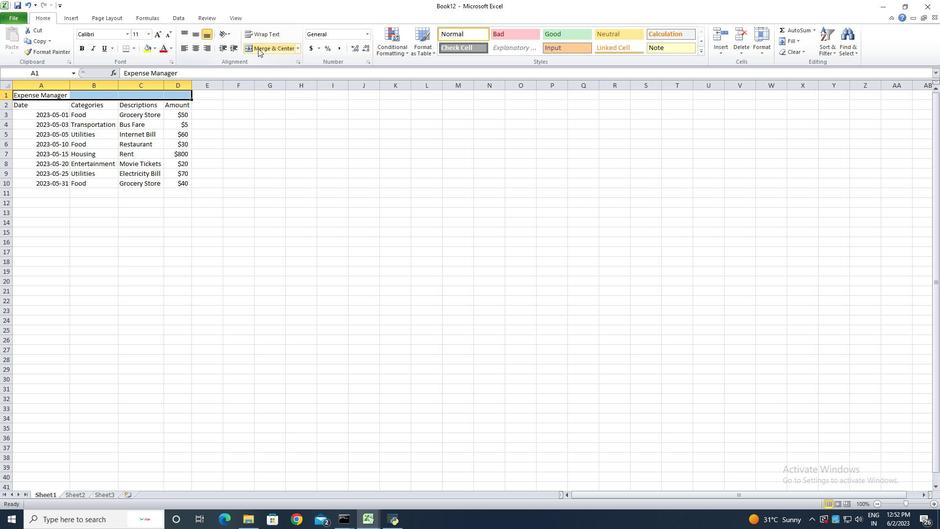 
Action: Mouse pressed left at (263, 48)
Screenshot: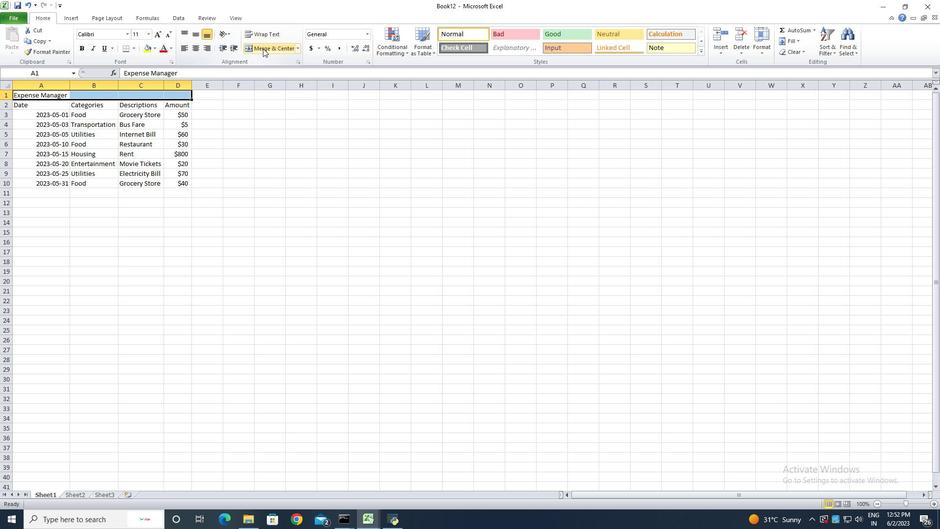 
Action: Mouse moved to (18, 20)
Screenshot: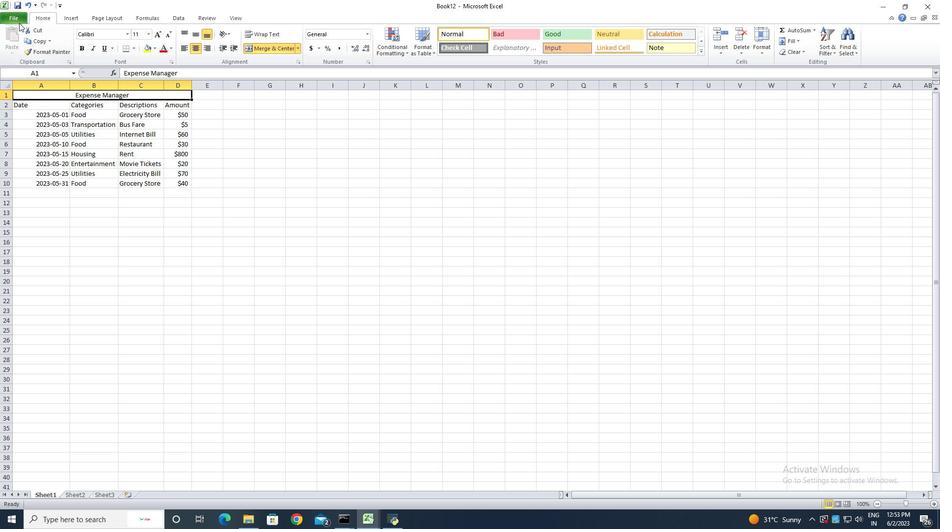 
Action: Mouse pressed left at (18, 20)
Screenshot: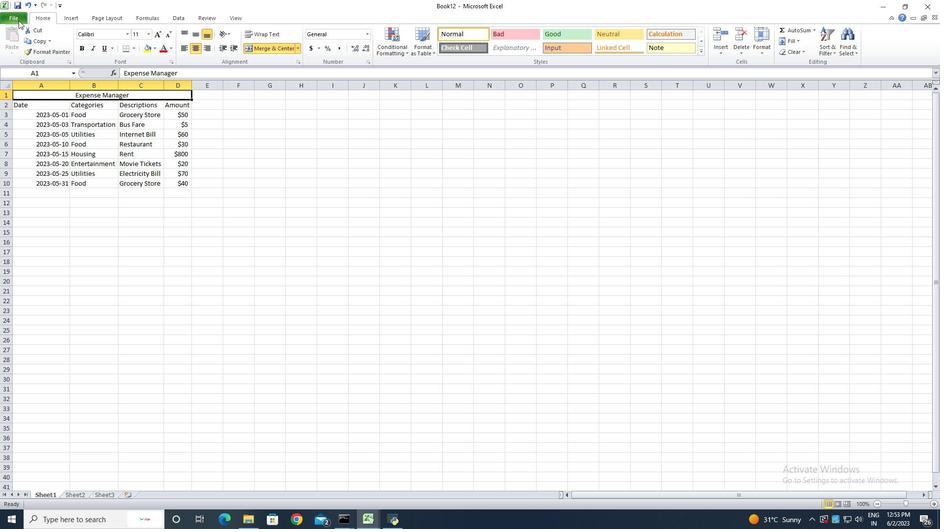 
Action: Mouse moved to (29, 47)
Screenshot: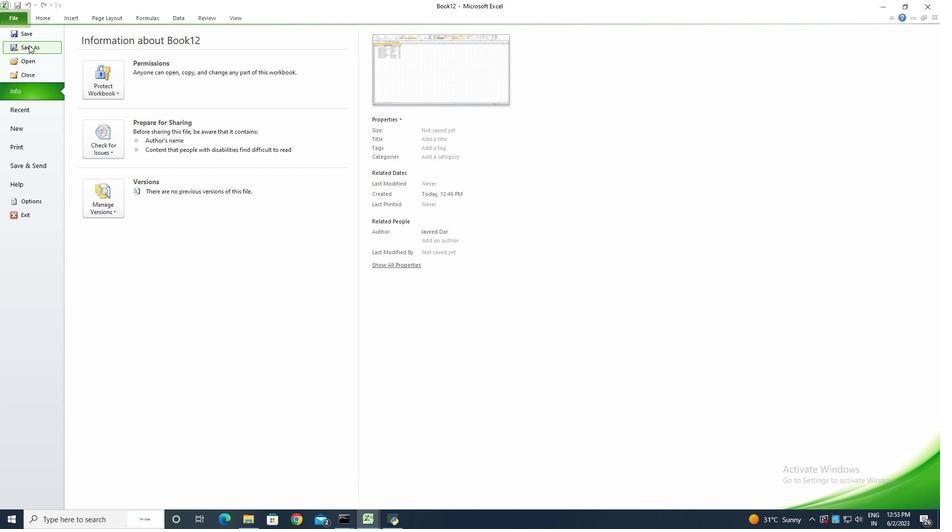 
Action: Mouse pressed left at (29, 47)
Screenshot: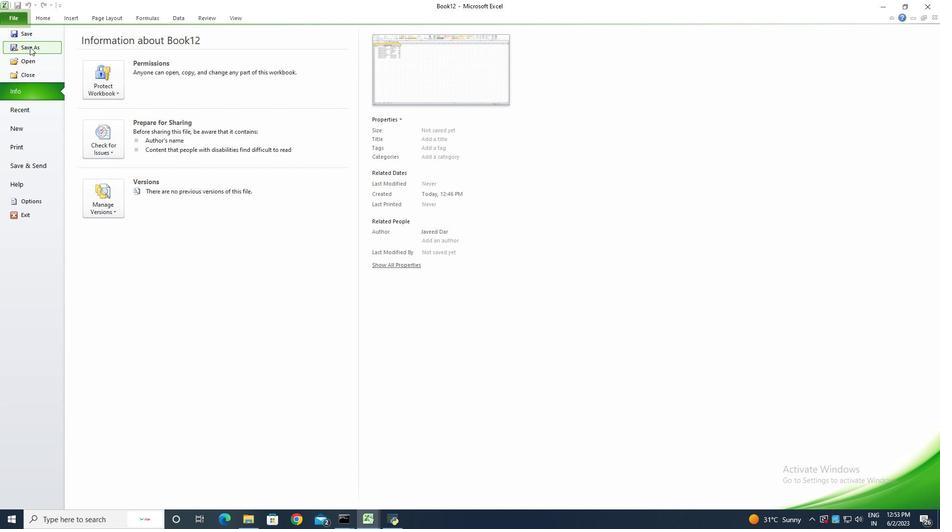 
Action: Key pressed <Key.shift>Budget<Key.space><Key.shift>Analysis<Key.space><Key.shift>Sheet
Screenshot: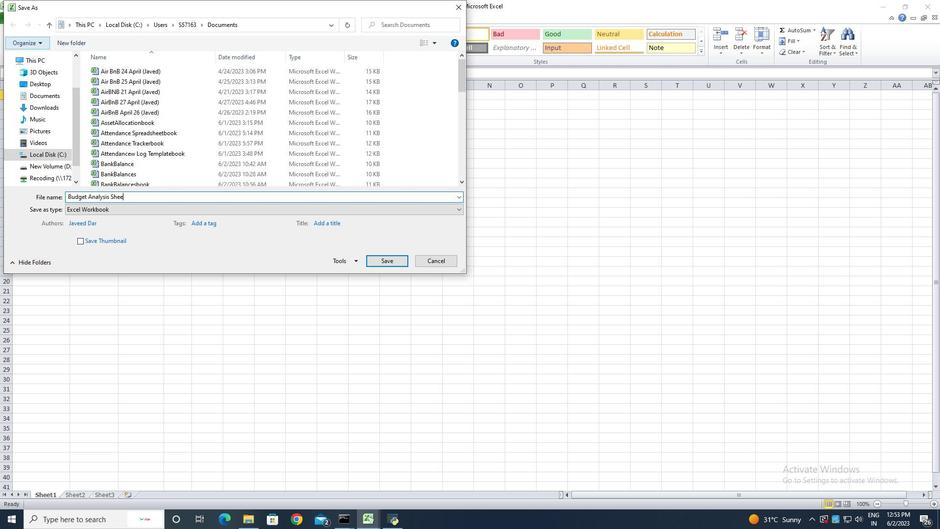 
Action: Mouse moved to (377, 264)
Screenshot: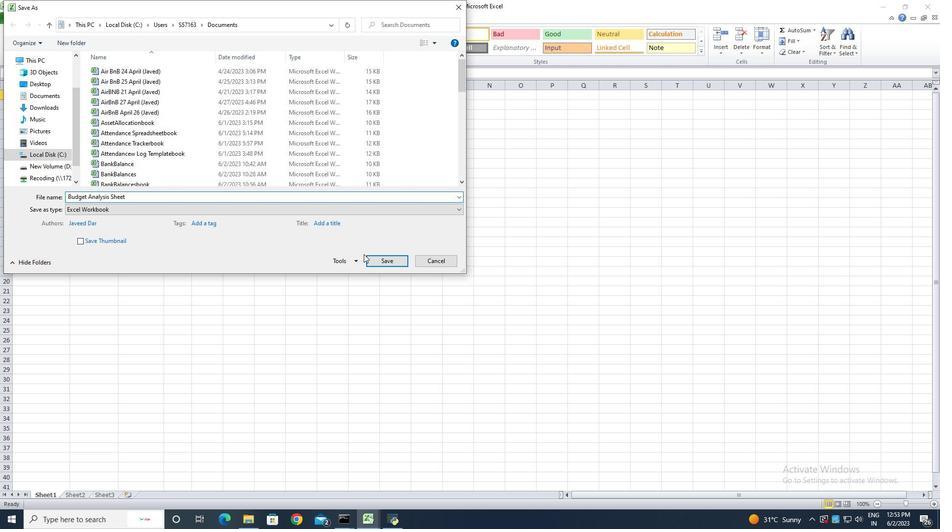 
Action: Mouse pressed left at (377, 264)
Screenshot: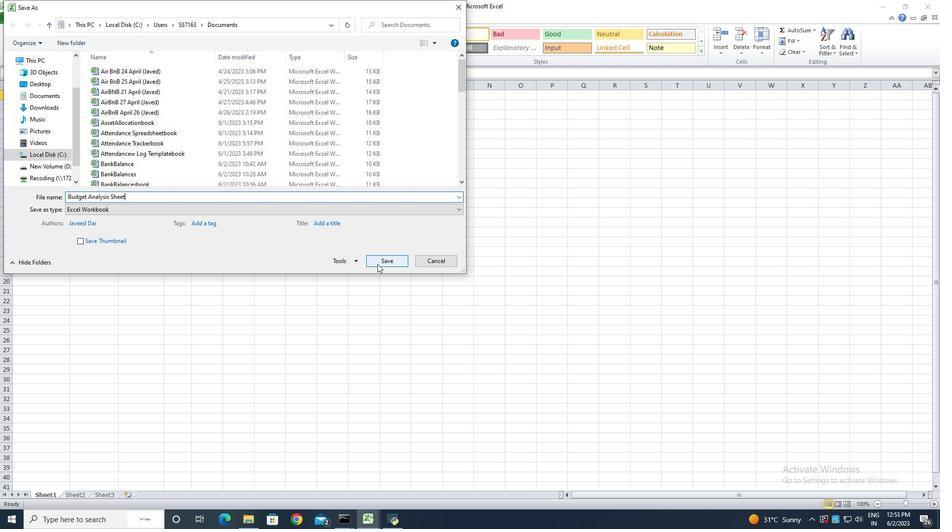 
Action: Mouse moved to (267, 249)
Screenshot: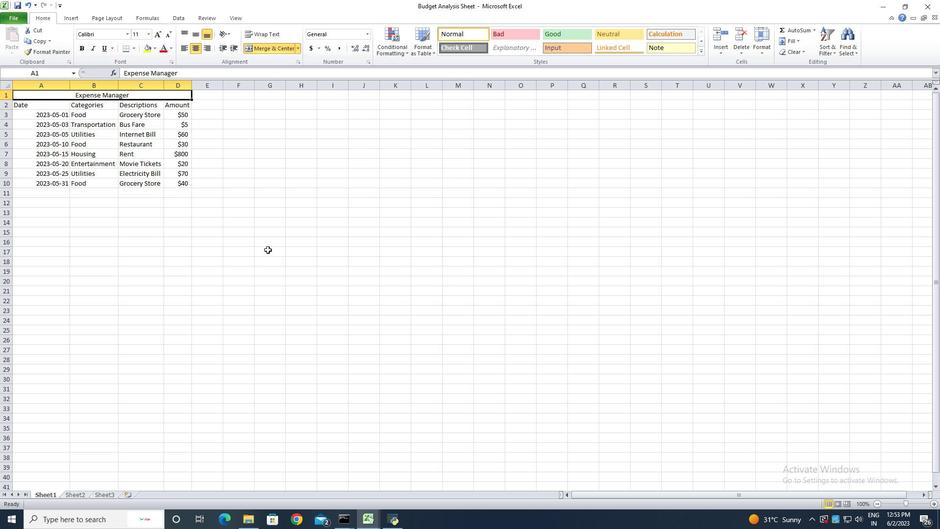 
Action: Key pressed ctrl+S<'\x13'><'\x13'><'\x13'><'\x13'><'\x13'>
Screenshot: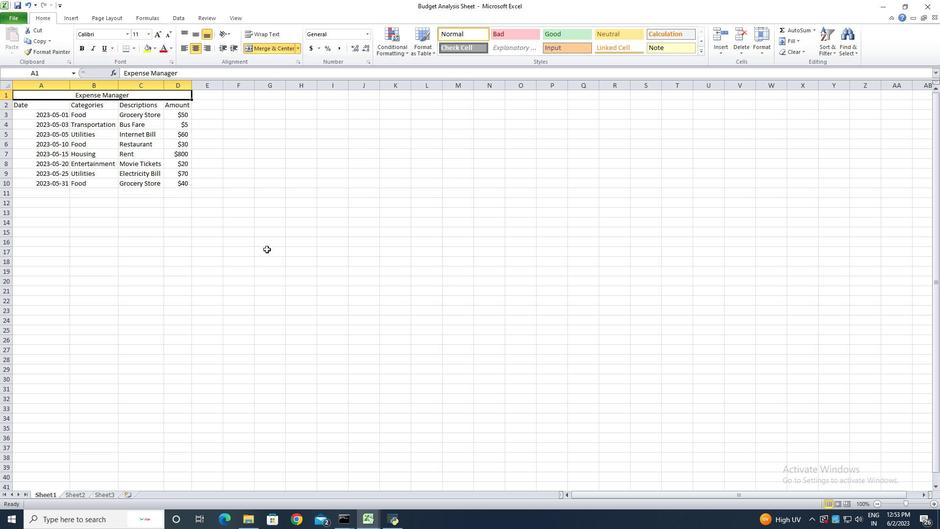 
Action: Mouse moved to (190, 230)
Screenshot: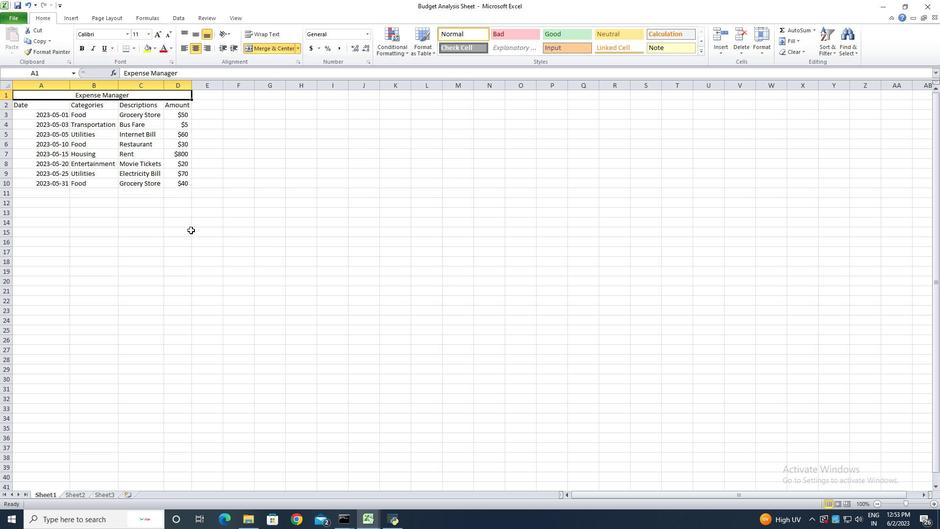 
